 Task: Find connections with filter location Ciudad Nueva with filter topic #linkedinprofileswith filter profile language English with filter current company BlackBuck (Zinka Logistics Solutions Pvt. Ltd.) with filter school St. Xavier's College, Ranchi with filter industry IT System Design Services with filter service category Wedding Planning with filter keywords title Account Collector
Action: Mouse moved to (520, 70)
Screenshot: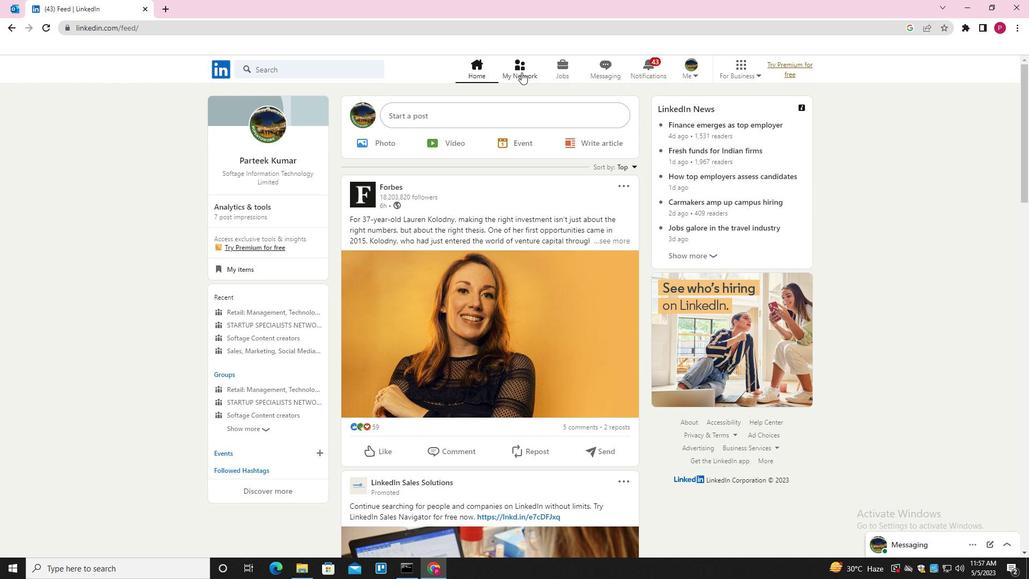 
Action: Mouse pressed left at (520, 70)
Screenshot: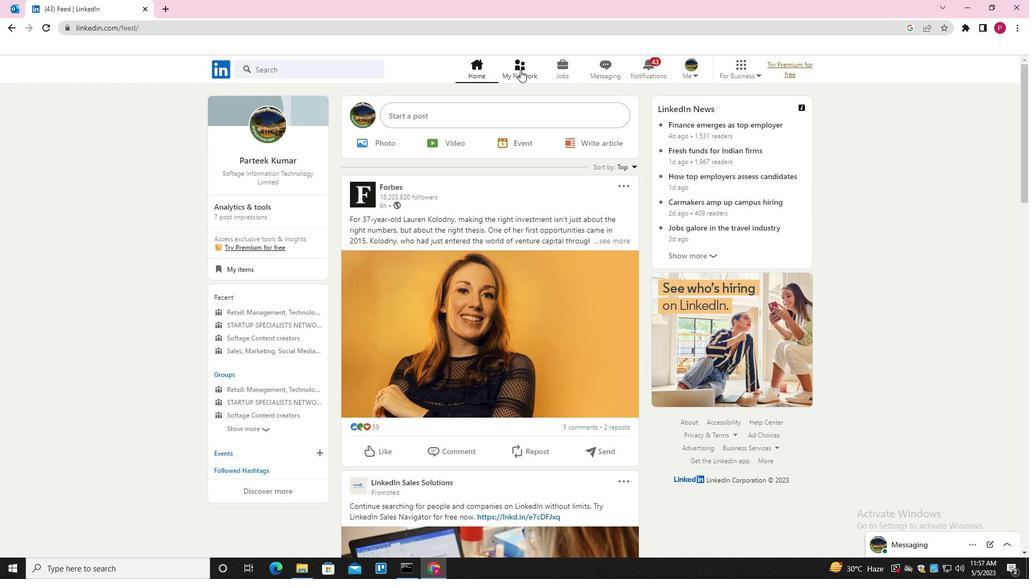 
Action: Mouse moved to (350, 129)
Screenshot: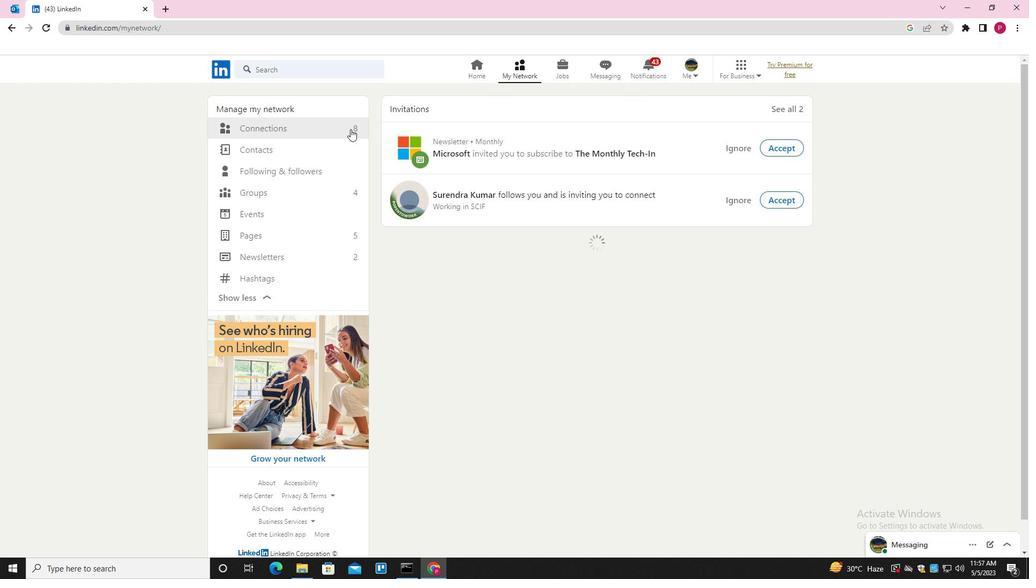 
Action: Mouse pressed left at (350, 129)
Screenshot: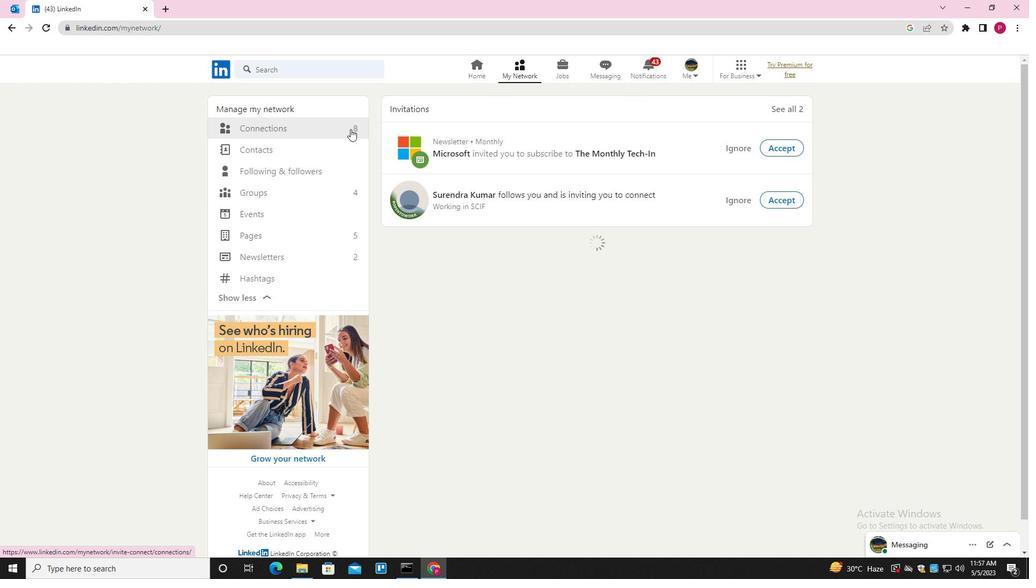 
Action: Mouse moved to (589, 132)
Screenshot: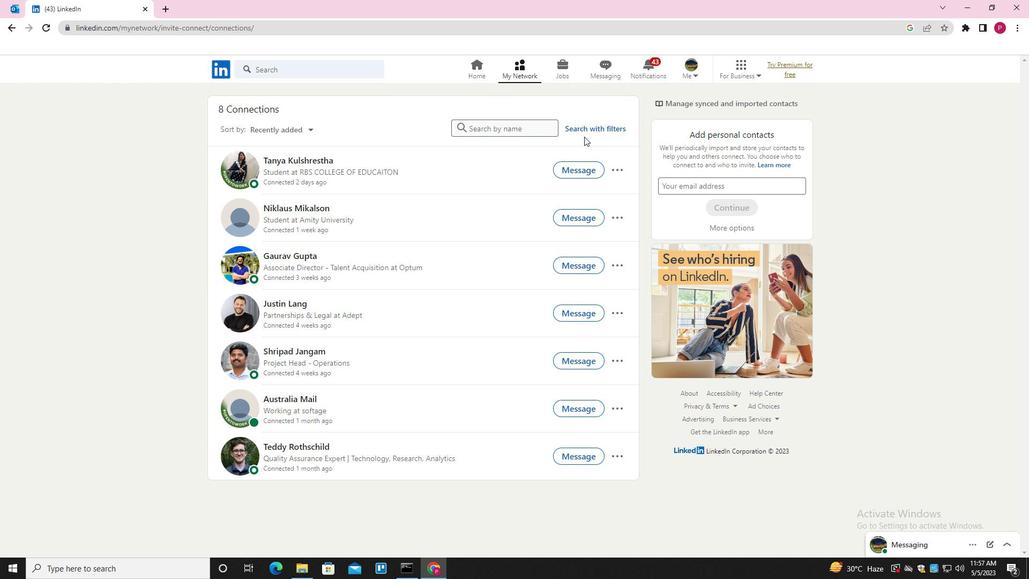 
Action: Mouse pressed left at (589, 132)
Screenshot: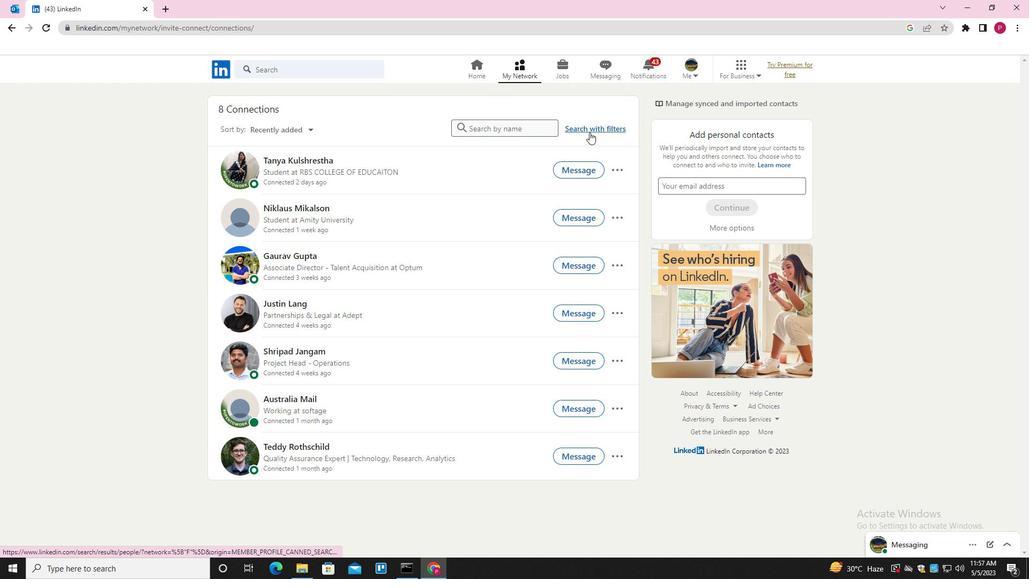 
Action: Mouse moved to (548, 98)
Screenshot: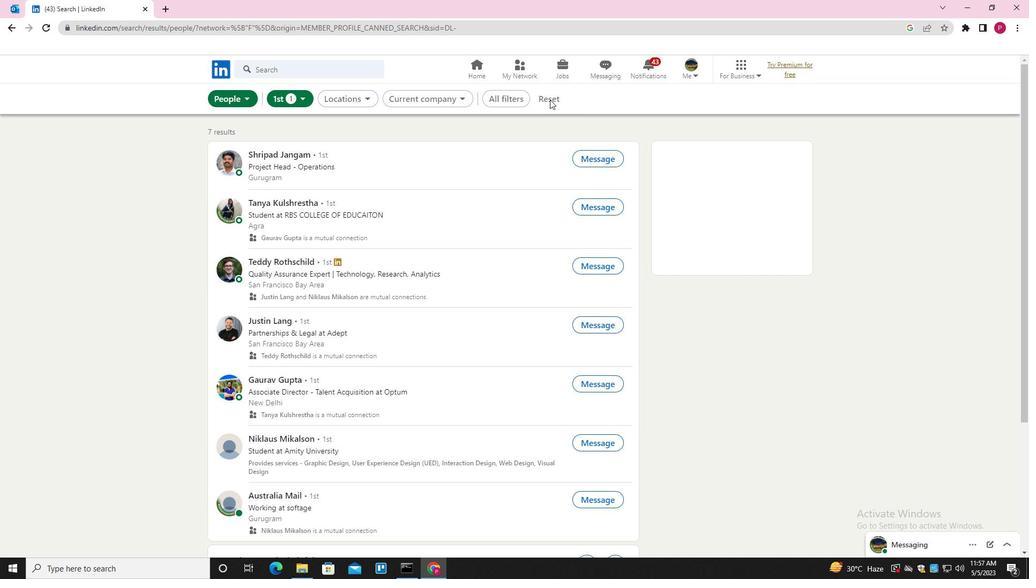 
Action: Mouse pressed left at (548, 98)
Screenshot: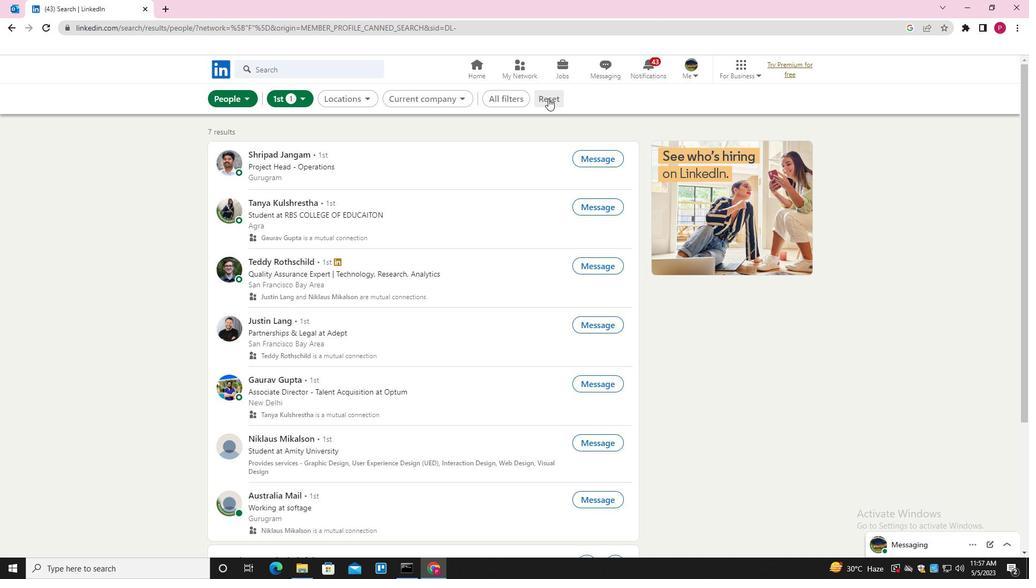 
Action: Mouse moved to (543, 99)
Screenshot: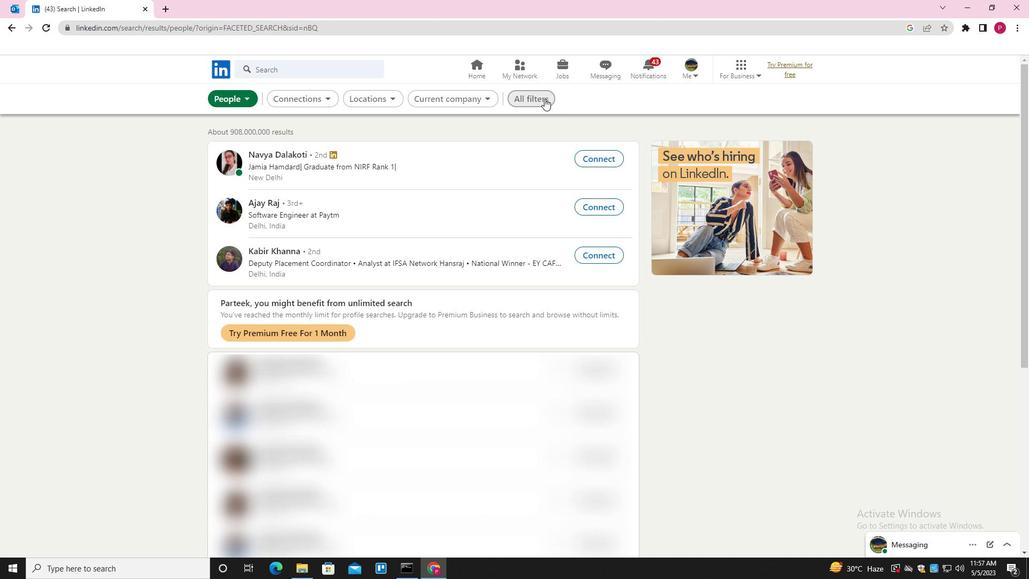 
Action: Mouse pressed left at (543, 99)
Screenshot: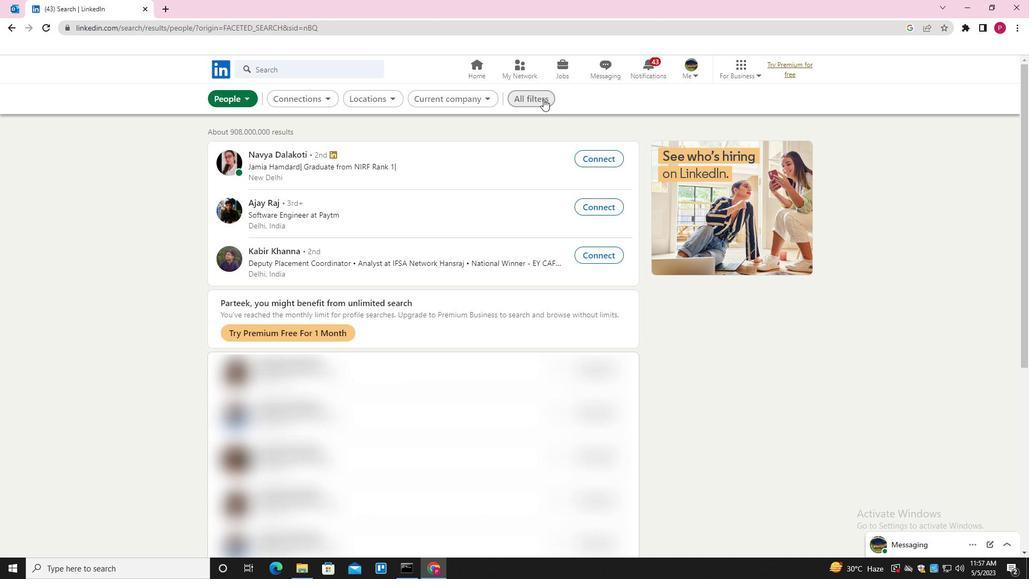 
Action: Mouse moved to (825, 237)
Screenshot: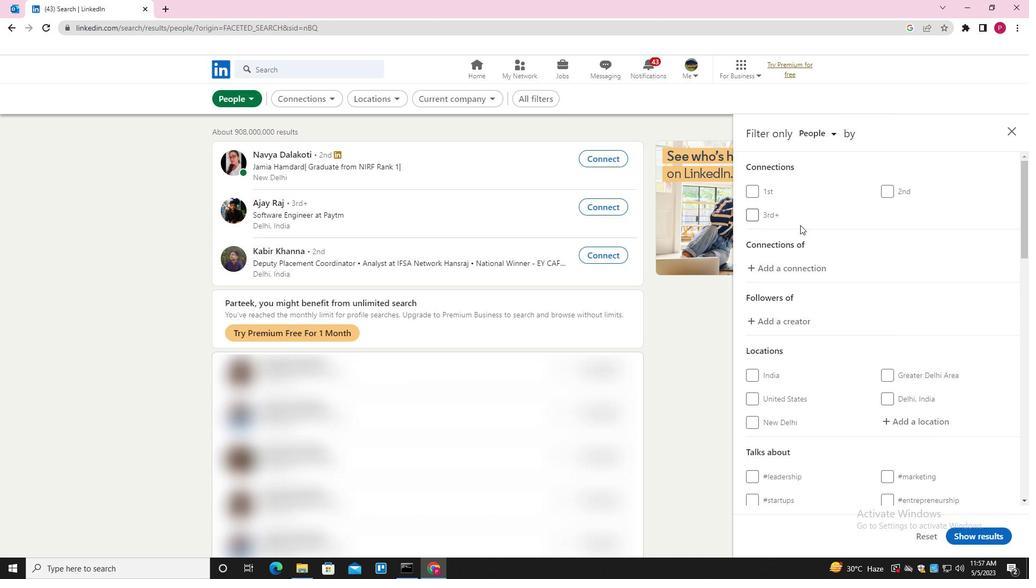 
Action: Mouse scrolled (825, 236) with delta (0, 0)
Screenshot: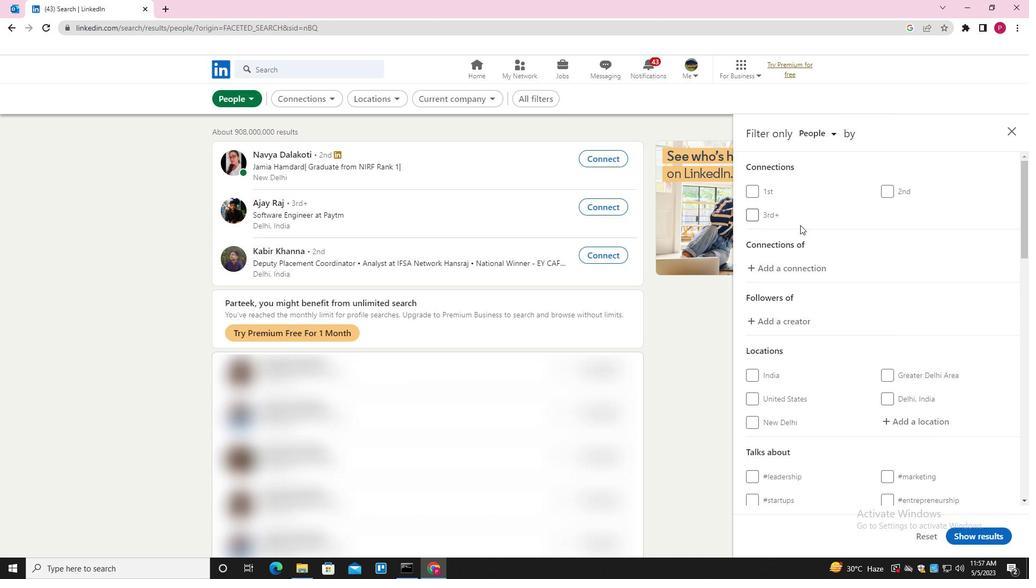 
Action: Mouse moved to (842, 246)
Screenshot: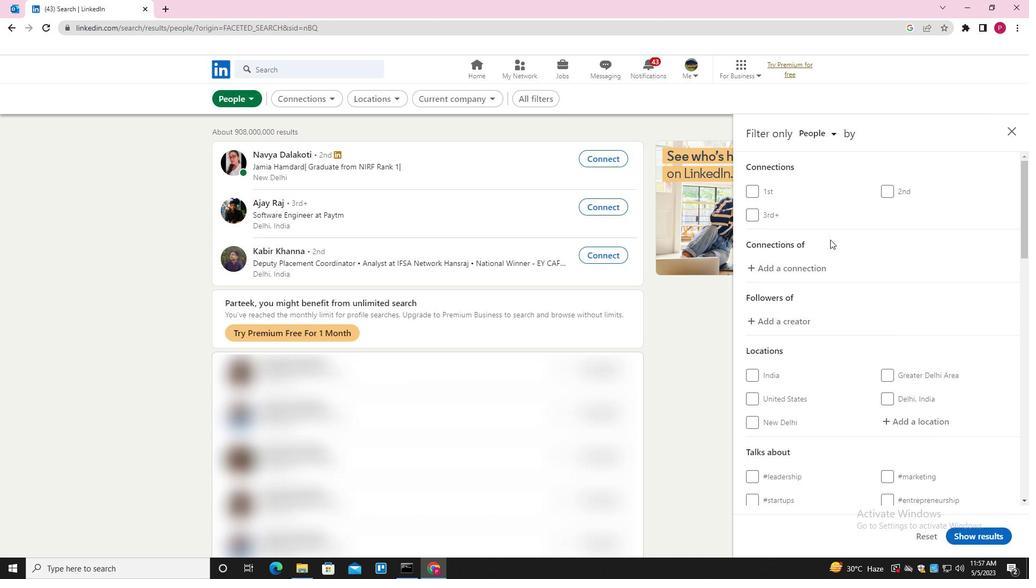 
Action: Mouse scrolled (842, 246) with delta (0, 0)
Screenshot: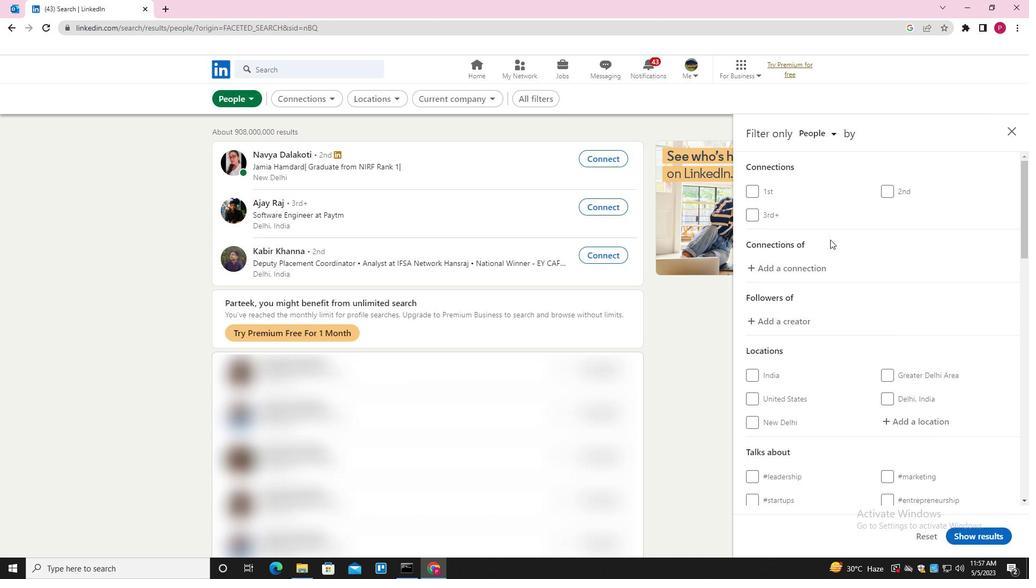 
Action: Mouse moved to (915, 309)
Screenshot: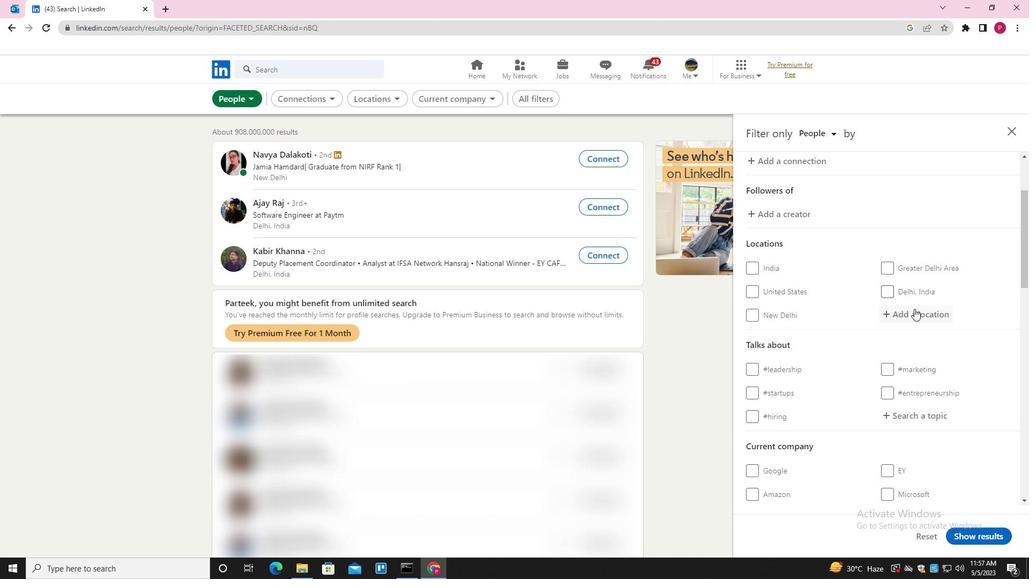 
Action: Mouse pressed left at (915, 309)
Screenshot: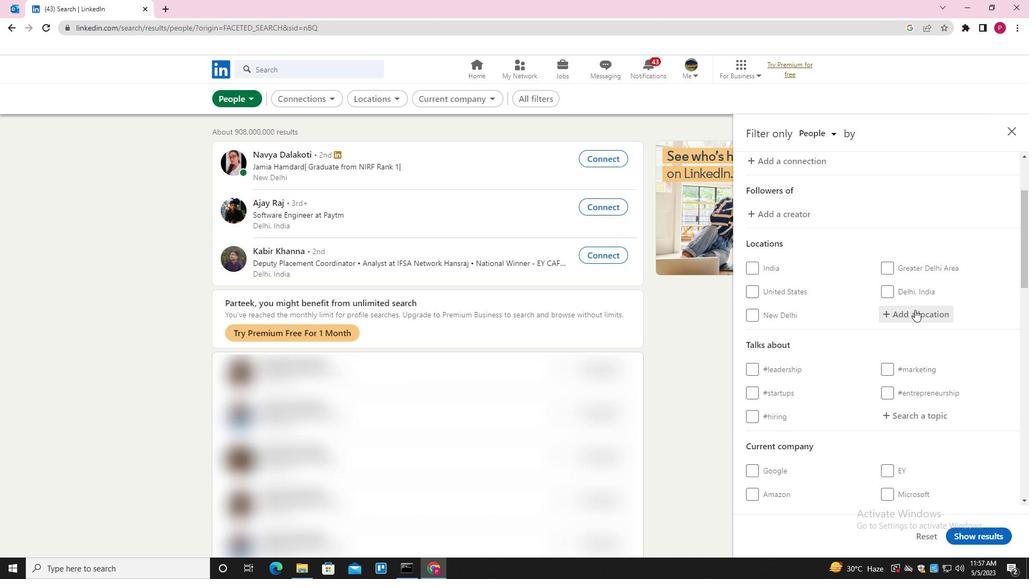 
Action: Key pressed <Key.shift><Key.shift><Key.shift><Key.shift><Key.shift><Key.shift><Key.shift><Key.shift><Key.shift><Key.shift><Key.shift><Key.shift><Key.shift>CIUDAD<Key.down><Key.down><Key.down><Key.down><Key.down><Key.down><Key.down><Key.down><Key.space><Key.shift>NUEVA<Key.down><Key.enter>
Screenshot: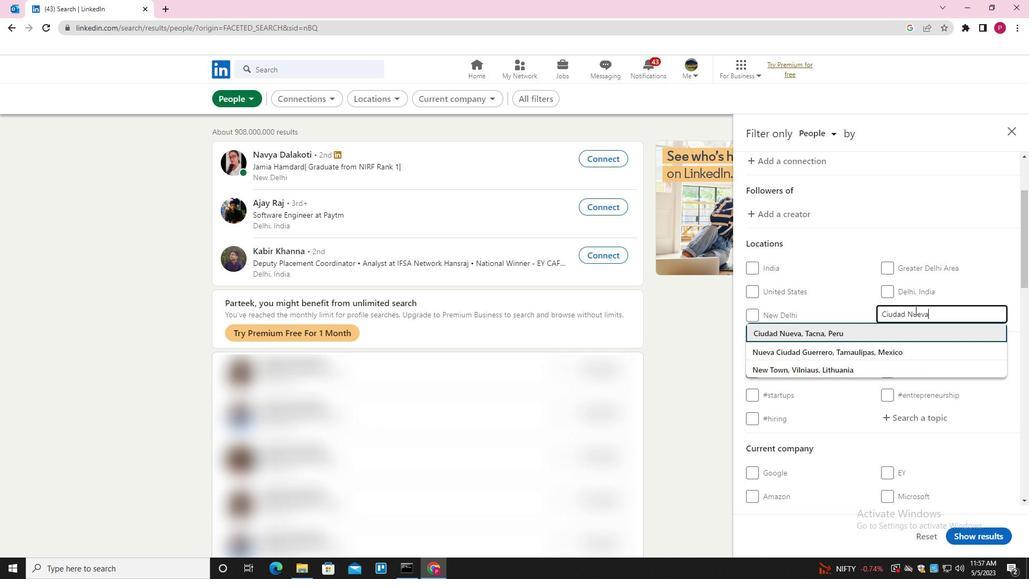 
Action: Mouse moved to (809, 295)
Screenshot: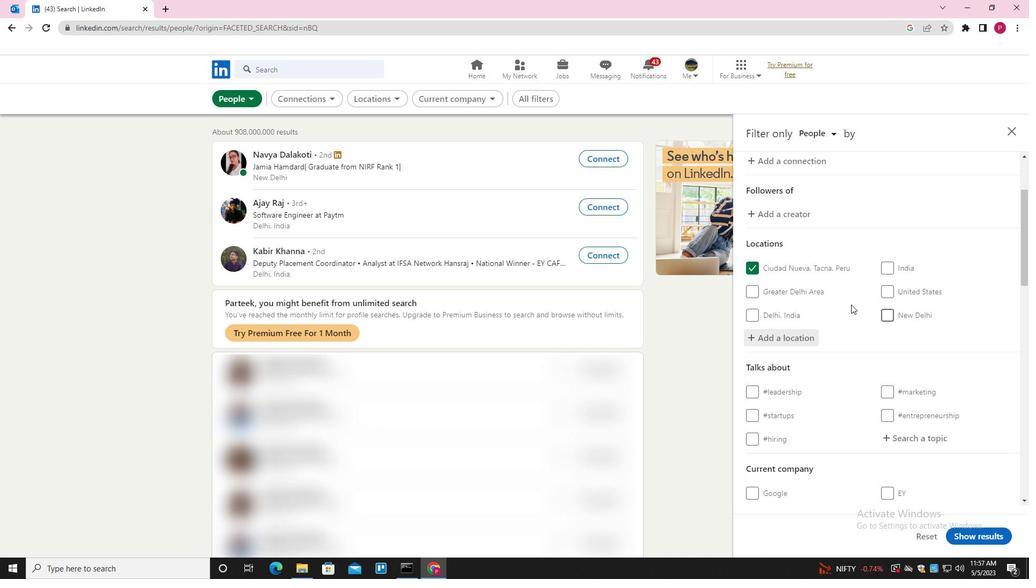 
Action: Mouse scrolled (809, 295) with delta (0, 0)
Screenshot: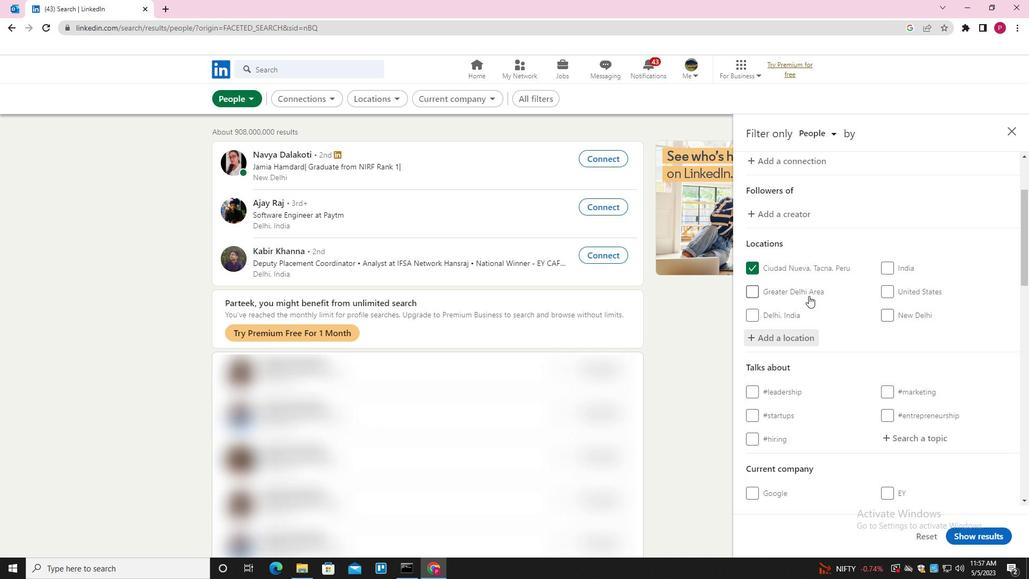 
Action: Mouse scrolled (809, 295) with delta (0, 0)
Screenshot: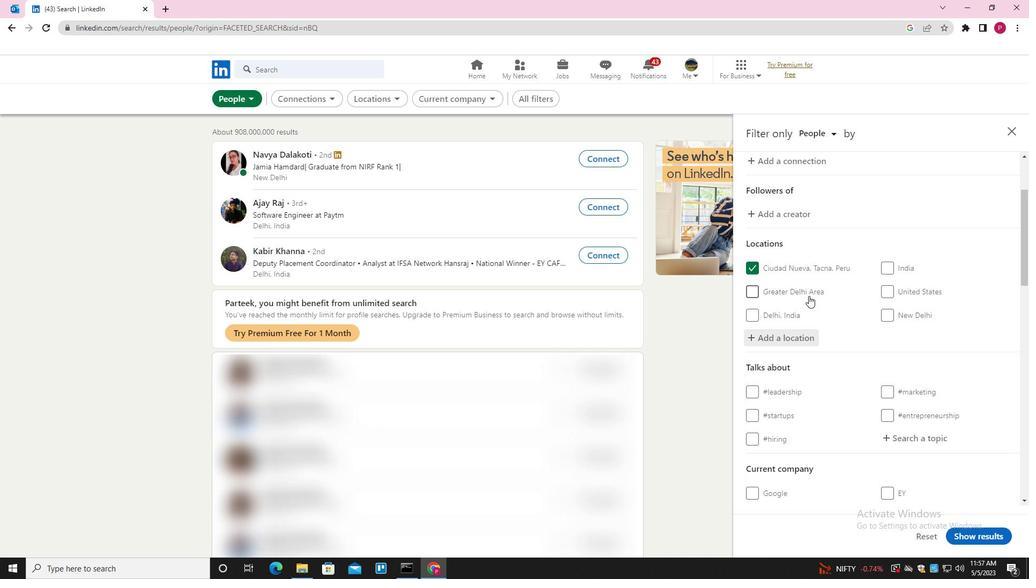 
Action: Mouse scrolled (809, 295) with delta (0, 0)
Screenshot: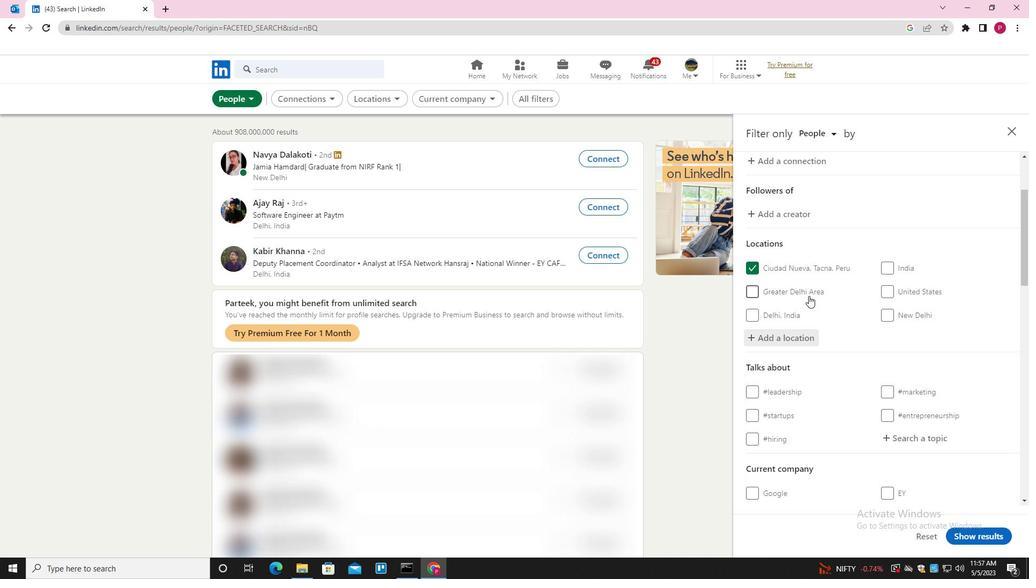
Action: Mouse moved to (809, 294)
Screenshot: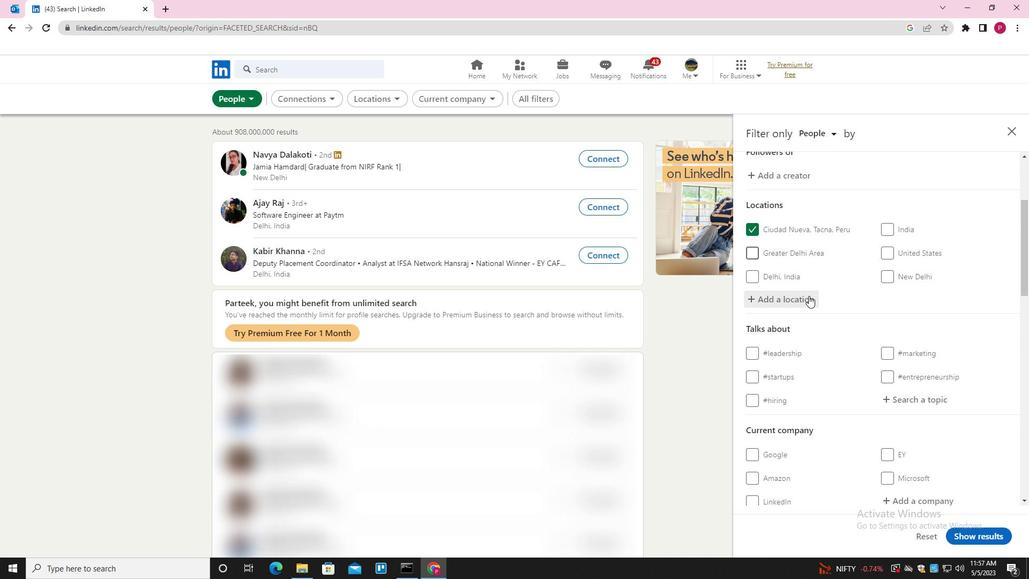 
Action: Mouse scrolled (809, 293) with delta (0, 0)
Screenshot: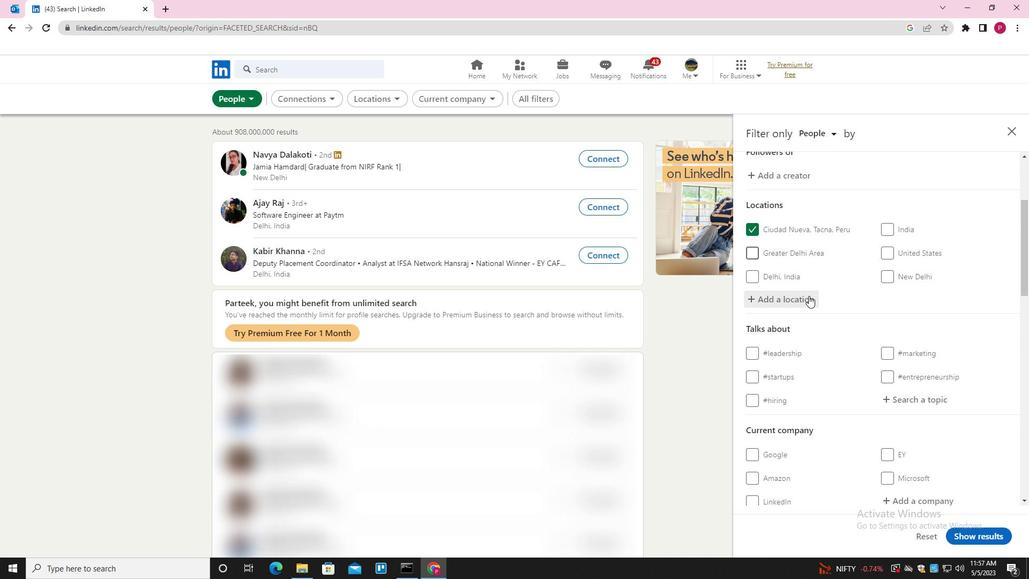
Action: Mouse moved to (915, 221)
Screenshot: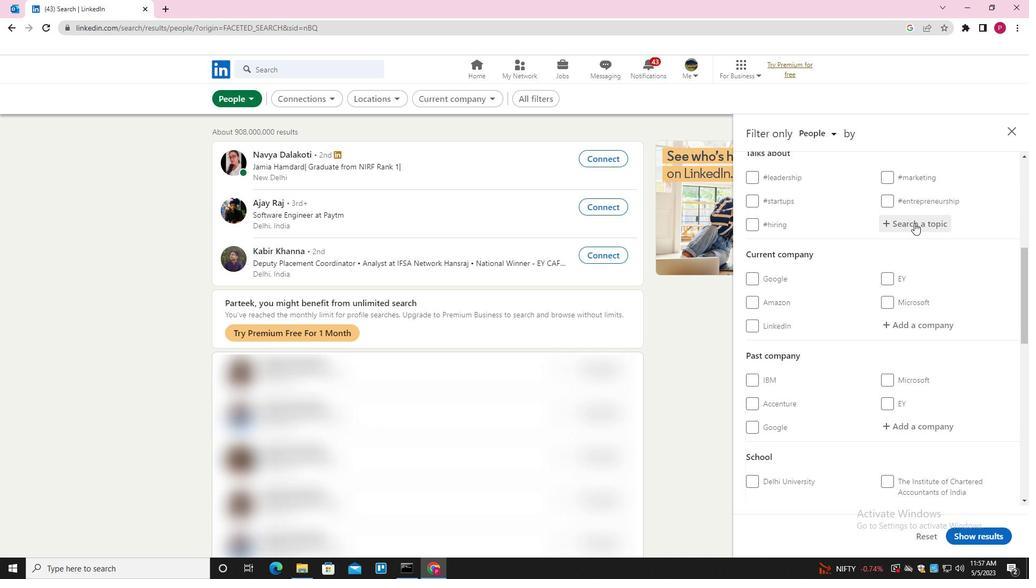 
Action: Mouse pressed left at (915, 221)
Screenshot: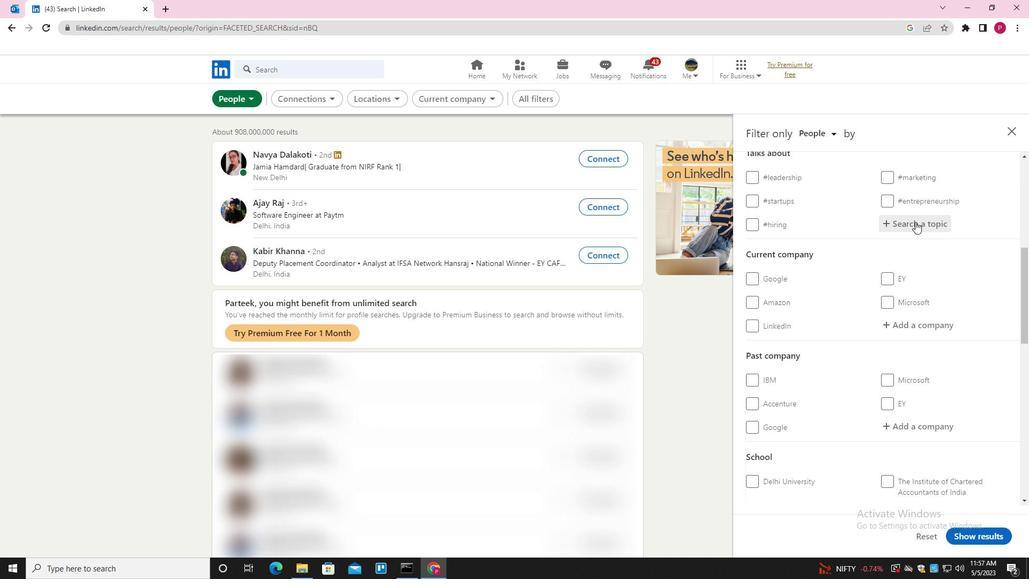
Action: Key pressed LINKEDINPROFILE<Key.down><Key.enter>
Screenshot: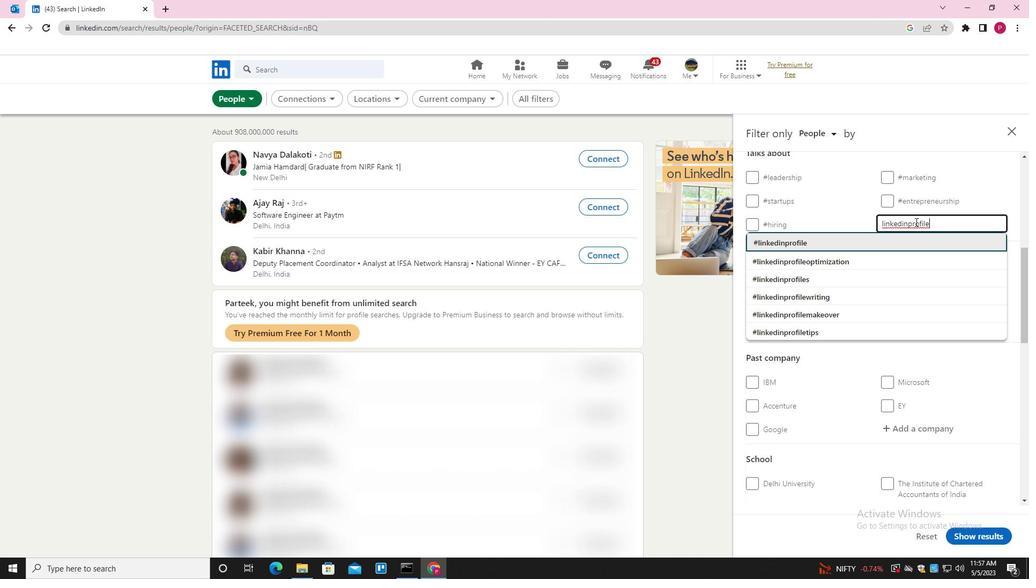 
Action: Mouse moved to (869, 261)
Screenshot: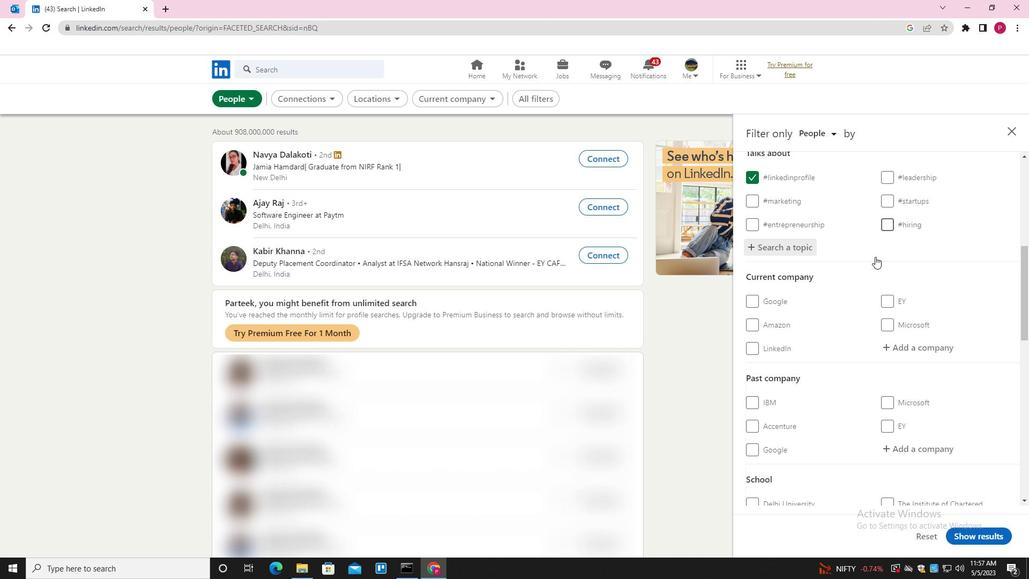
Action: Mouse scrolled (869, 260) with delta (0, 0)
Screenshot: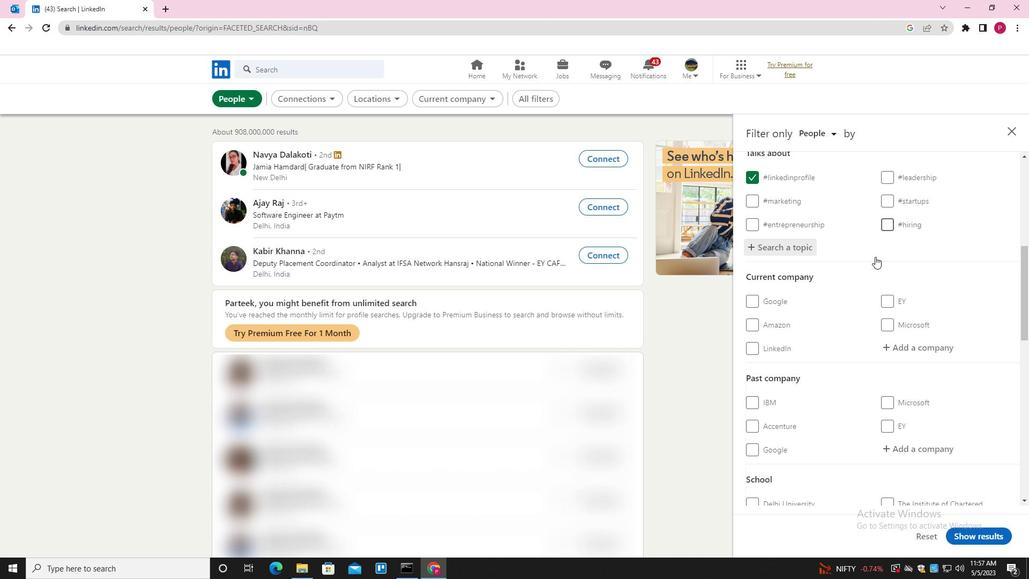 
Action: Mouse moved to (865, 263)
Screenshot: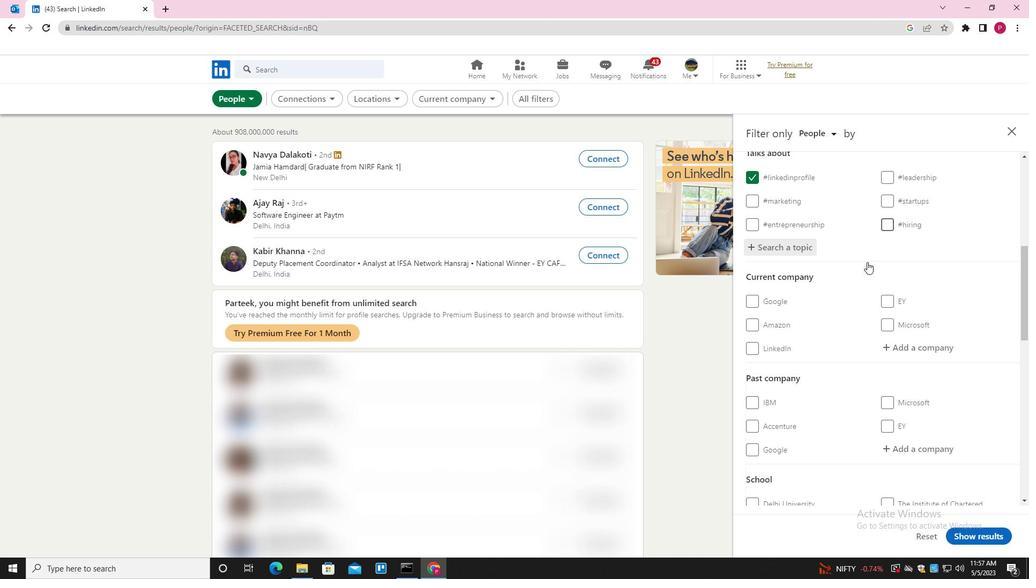 
Action: Mouse scrolled (865, 262) with delta (0, 0)
Screenshot: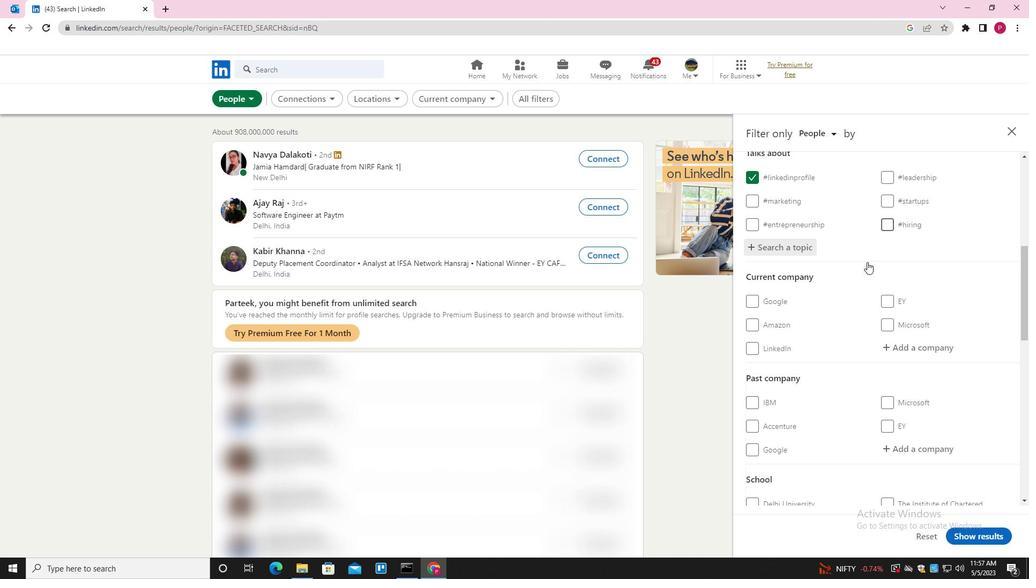 
Action: Mouse moved to (862, 264)
Screenshot: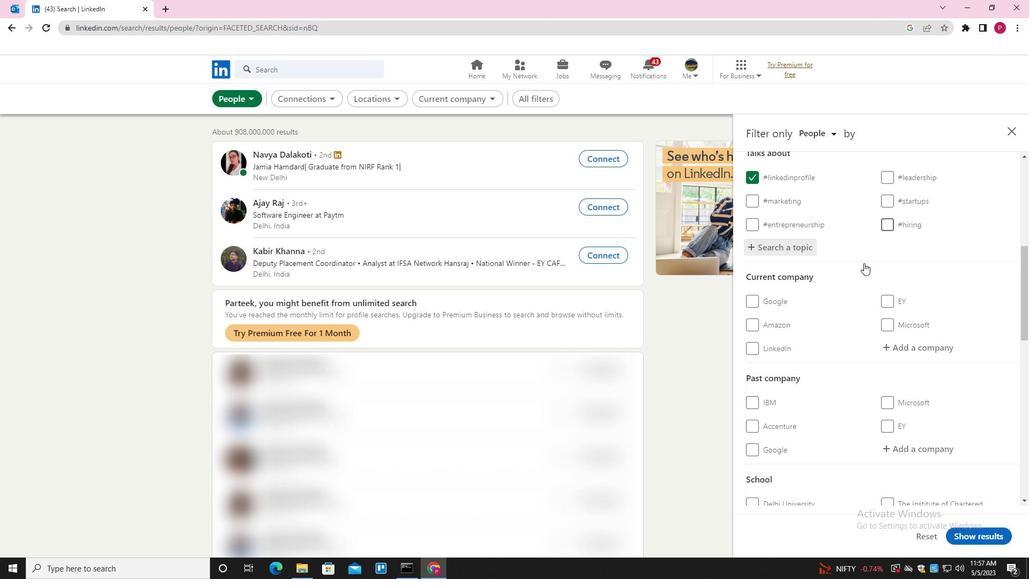
Action: Mouse scrolled (862, 263) with delta (0, 0)
Screenshot: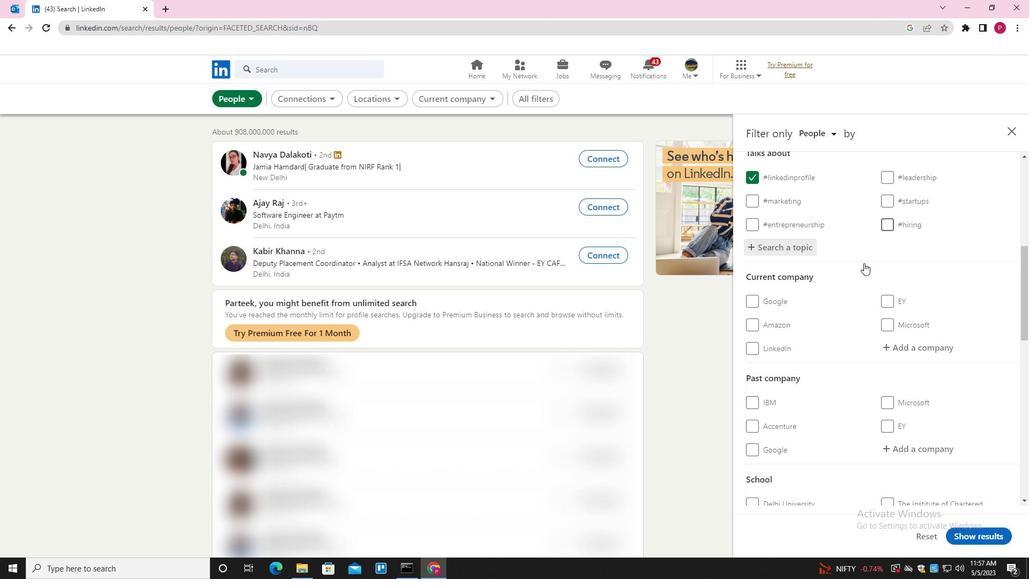 
Action: Mouse moved to (857, 276)
Screenshot: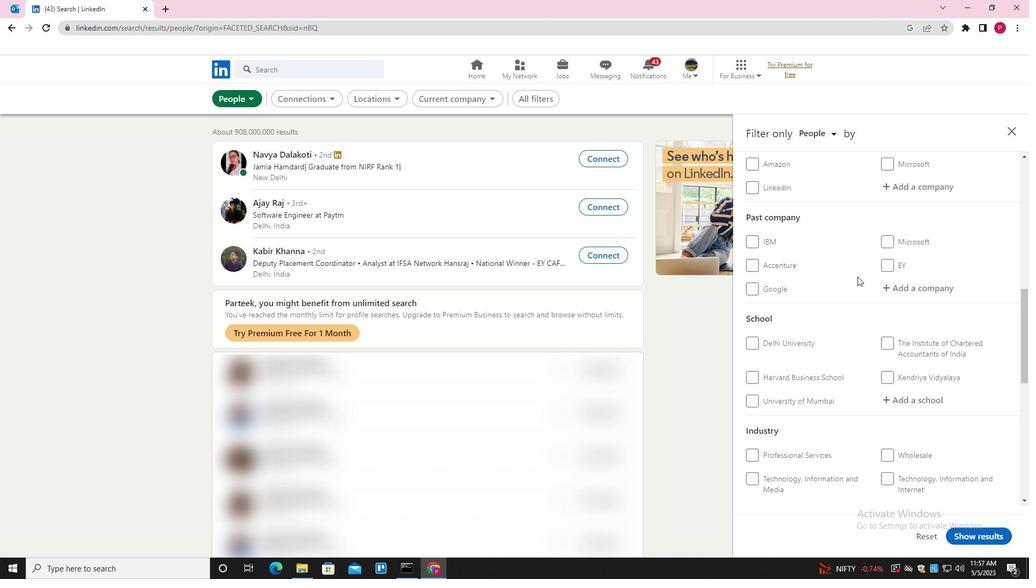 
Action: Mouse scrolled (857, 276) with delta (0, 0)
Screenshot: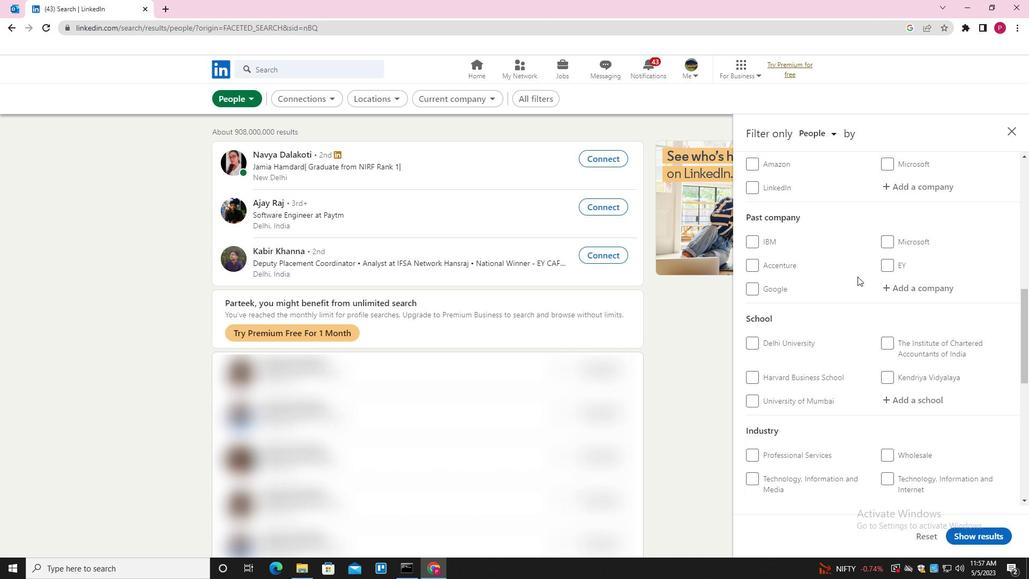 
Action: Mouse scrolled (857, 276) with delta (0, 0)
Screenshot: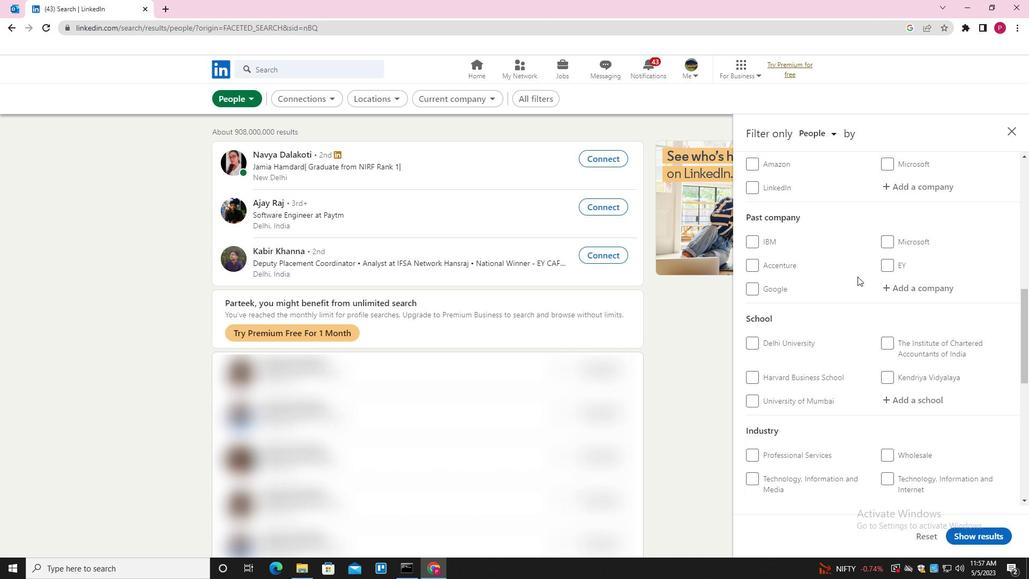 
Action: Mouse moved to (860, 284)
Screenshot: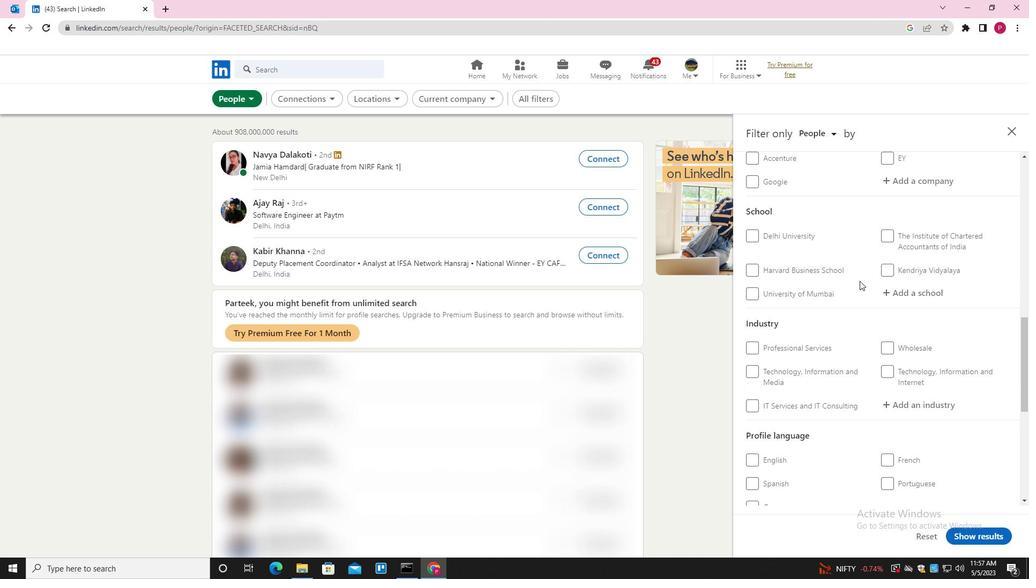 
Action: Mouse scrolled (860, 284) with delta (0, 0)
Screenshot: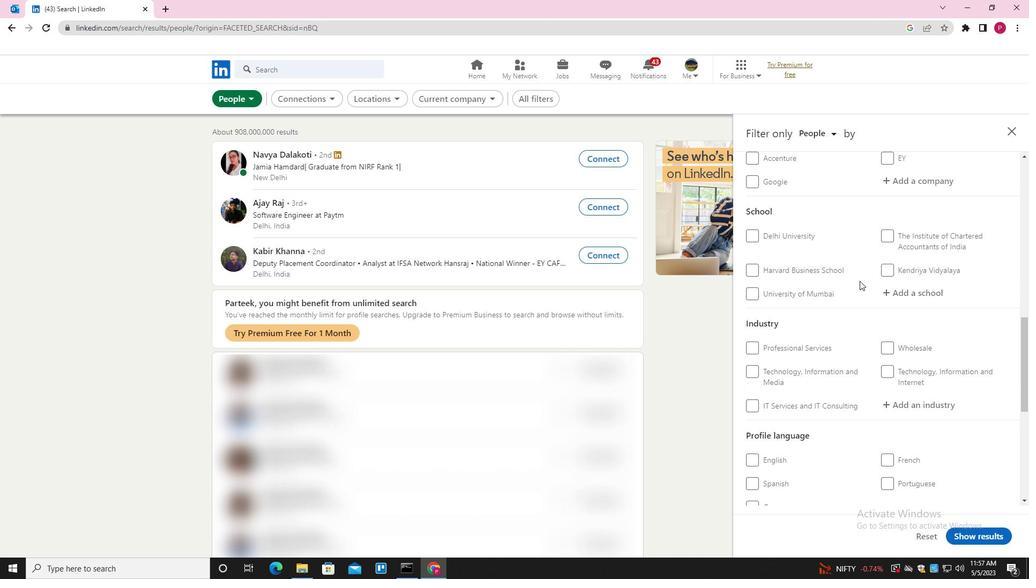
Action: Mouse moved to (860, 286)
Screenshot: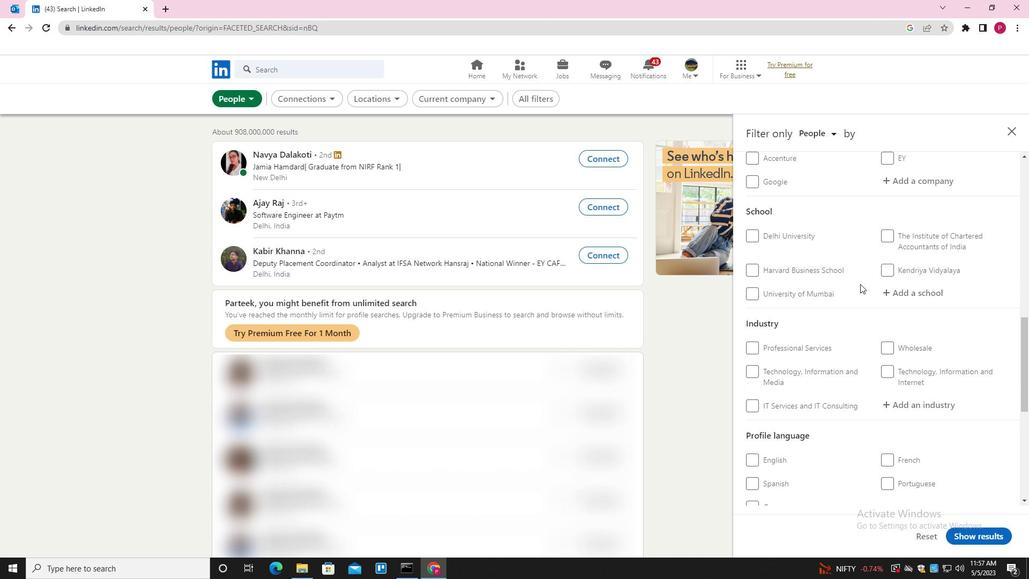 
Action: Mouse scrolled (860, 286) with delta (0, 0)
Screenshot: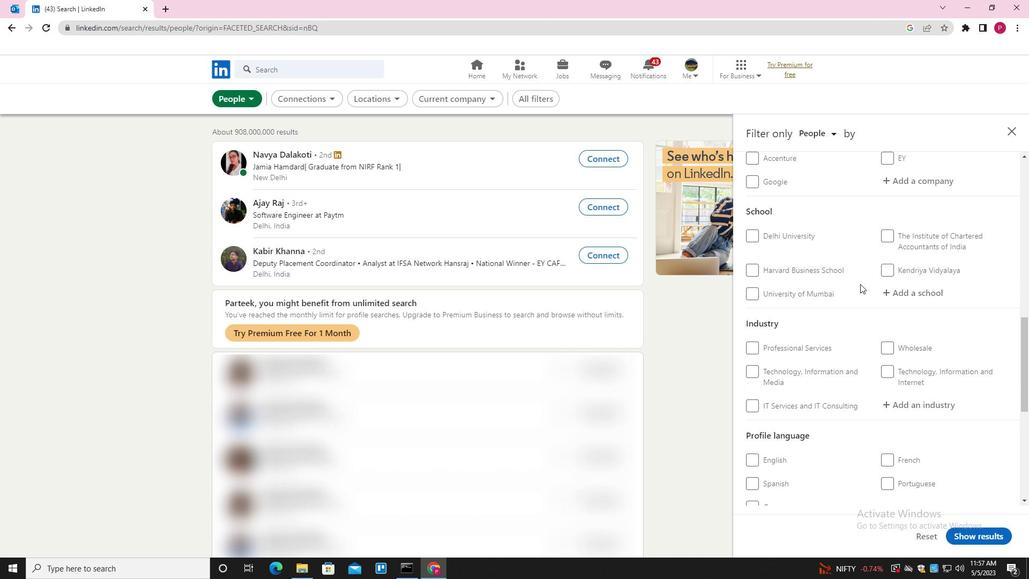 
Action: Mouse moved to (861, 292)
Screenshot: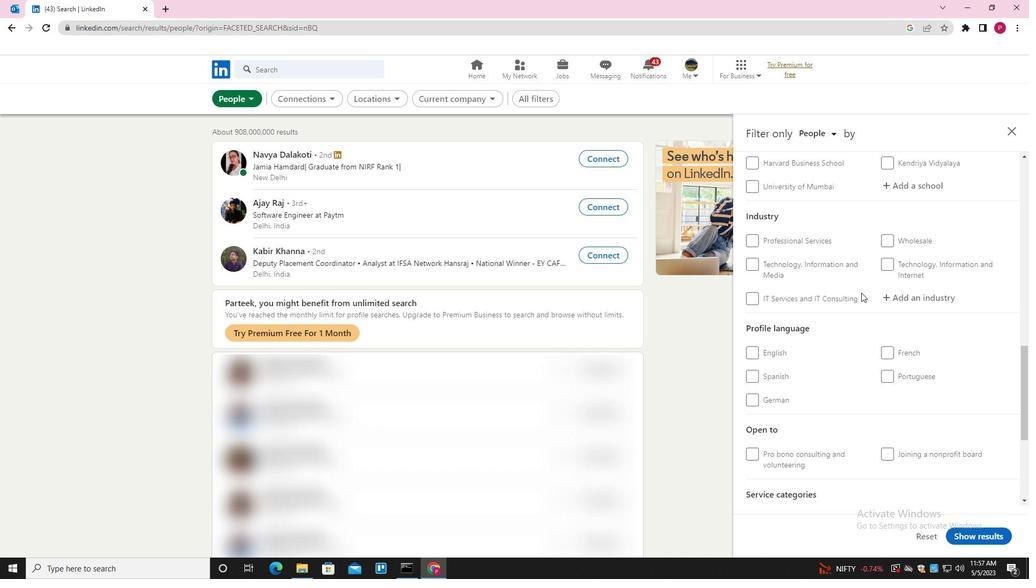 
Action: Mouse scrolled (861, 292) with delta (0, 0)
Screenshot: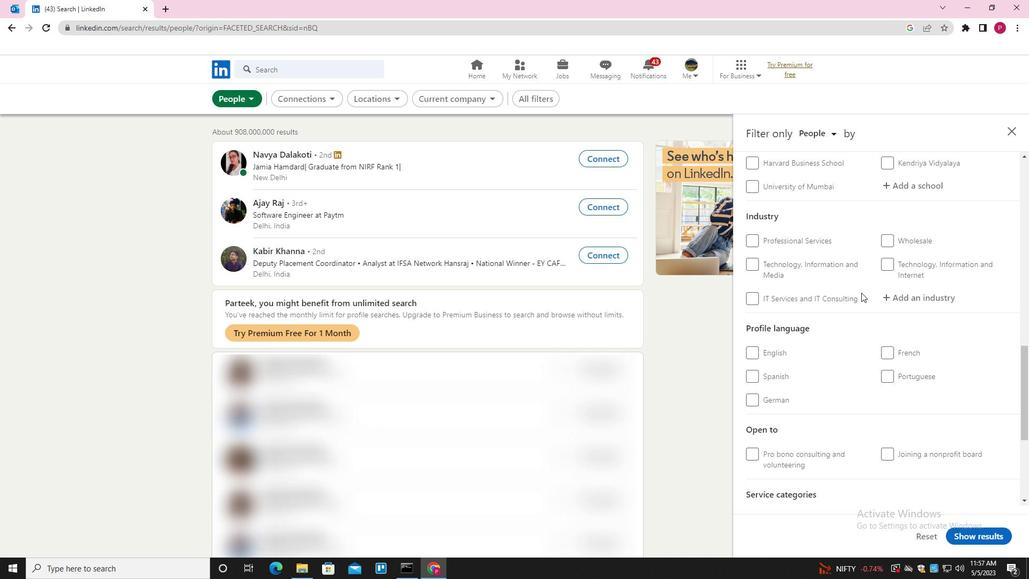 
Action: Mouse moved to (768, 289)
Screenshot: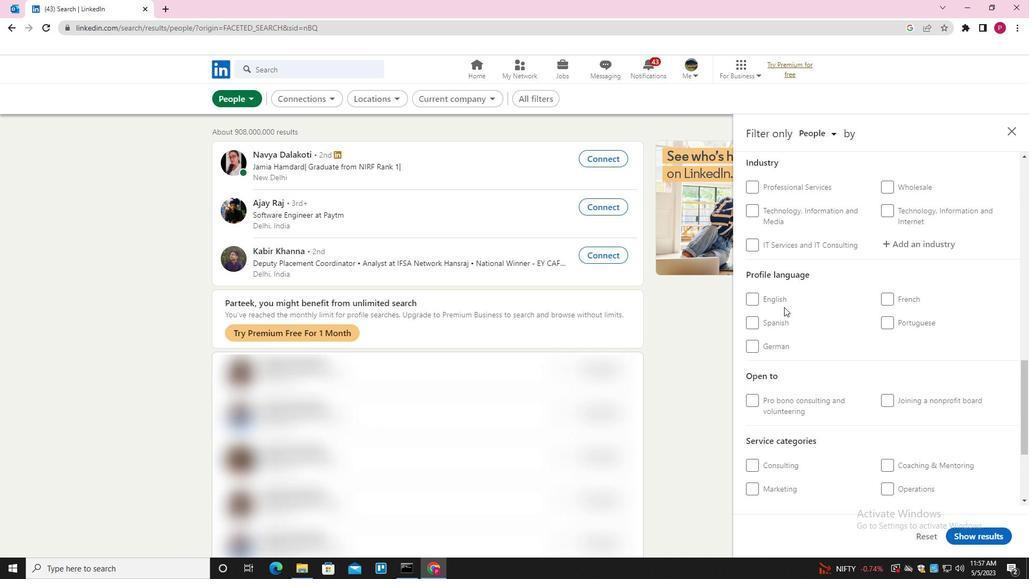 
Action: Mouse pressed left at (768, 289)
Screenshot: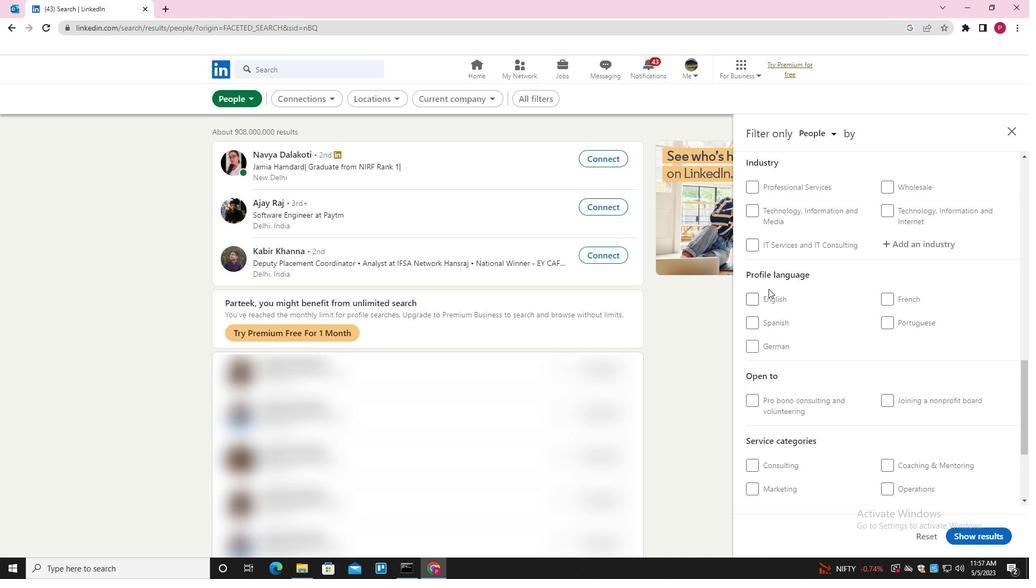 
Action: Mouse moved to (773, 295)
Screenshot: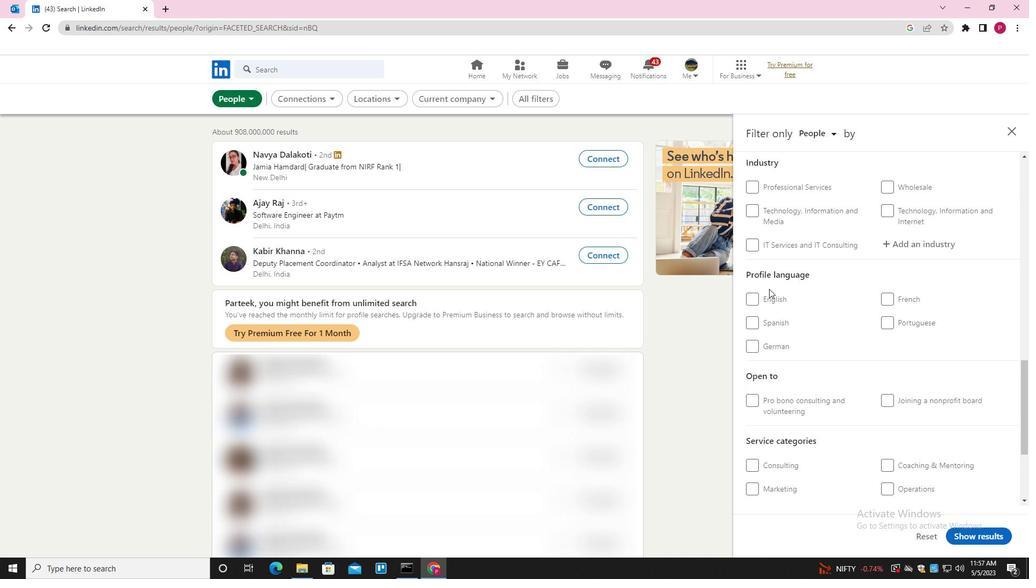 
Action: Mouse pressed left at (773, 295)
Screenshot: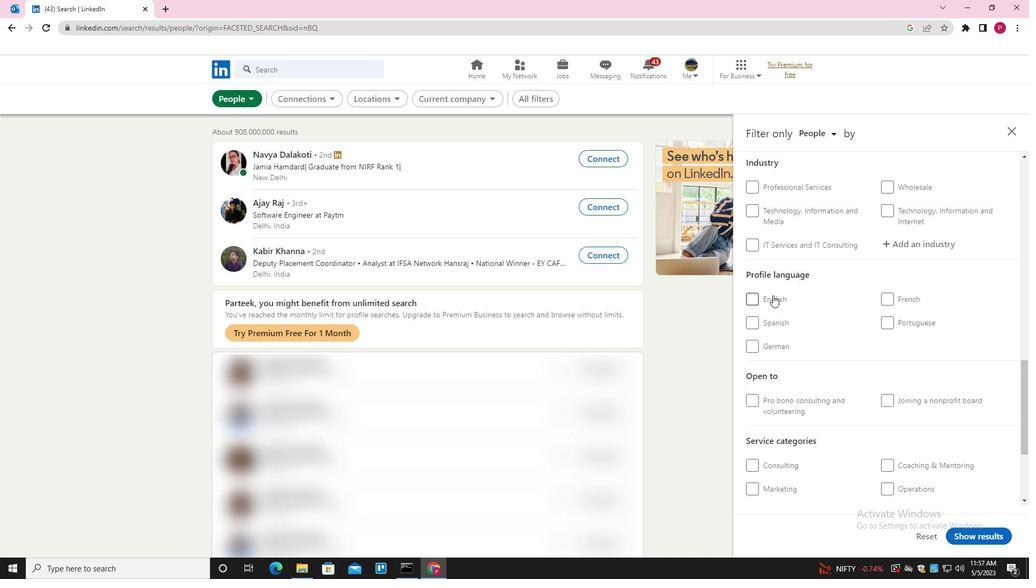 
Action: Mouse moved to (817, 305)
Screenshot: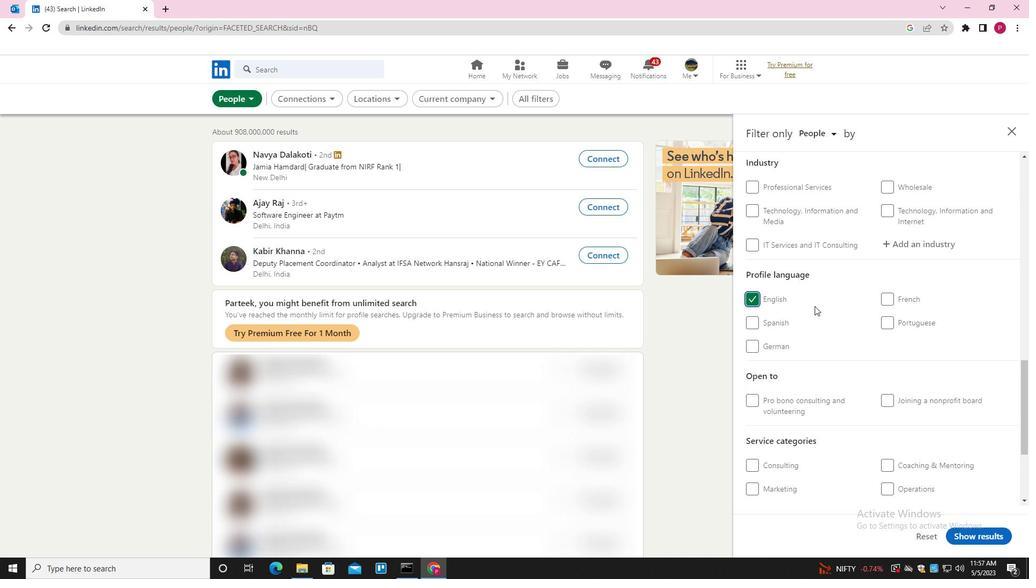
Action: Mouse scrolled (817, 306) with delta (0, 0)
Screenshot: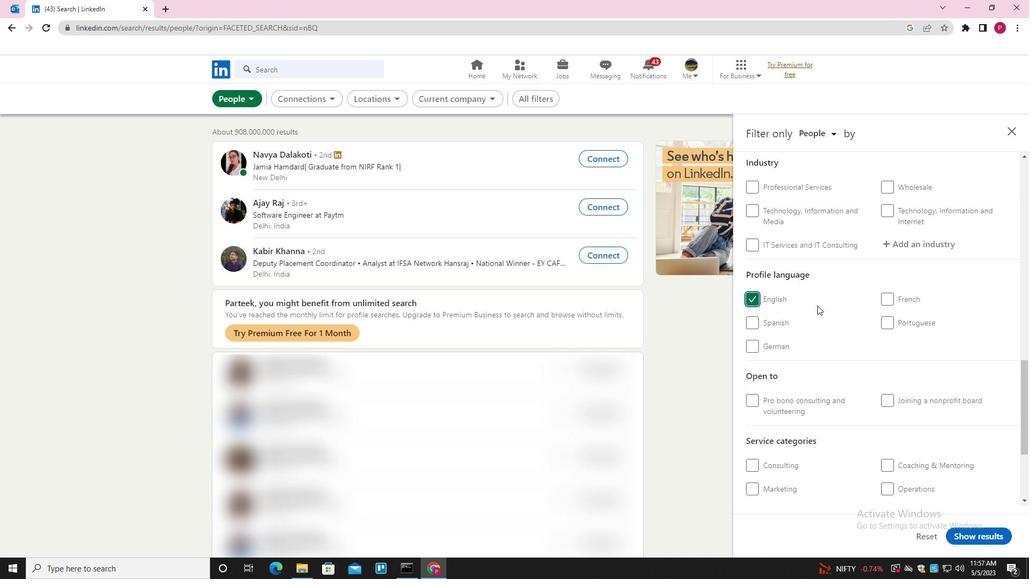 
Action: Mouse scrolled (817, 306) with delta (0, 0)
Screenshot: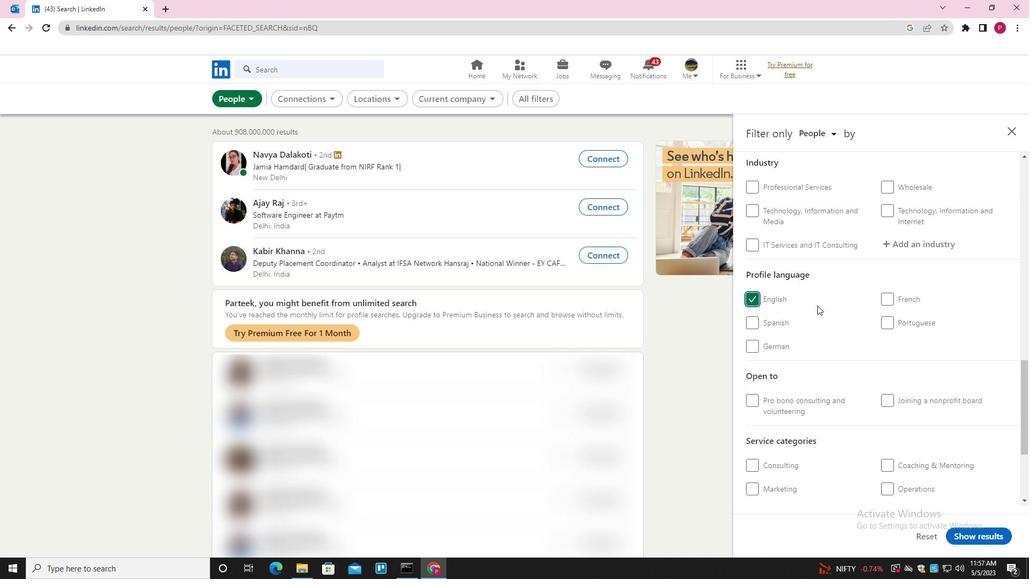 
Action: Mouse moved to (817, 305)
Screenshot: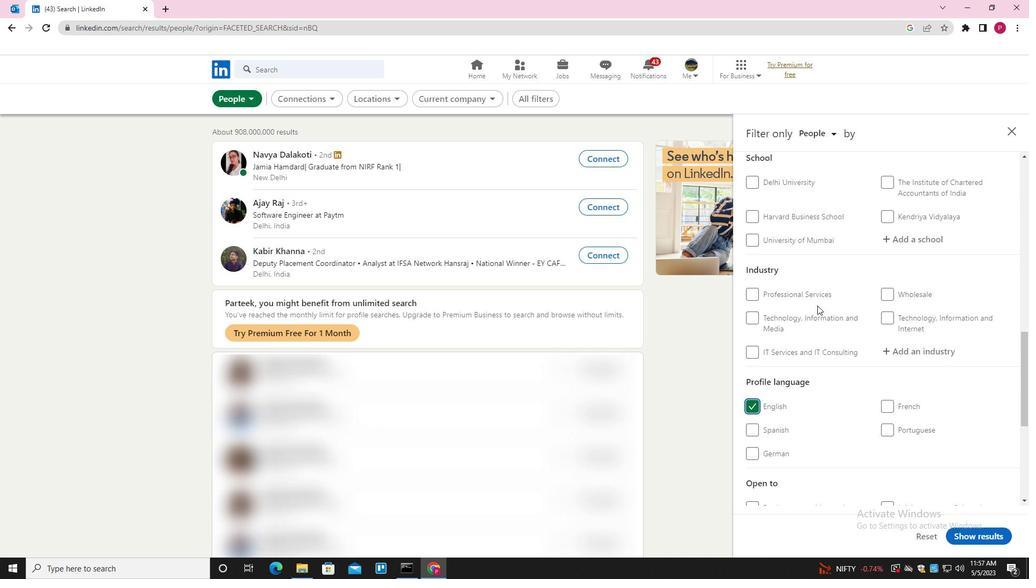 
Action: Mouse scrolled (817, 306) with delta (0, 0)
Screenshot: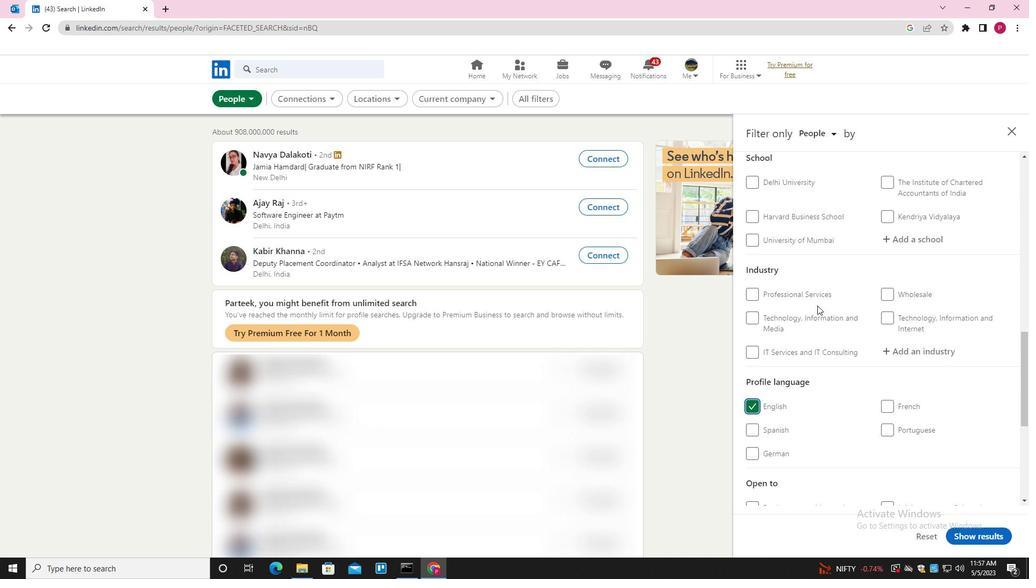 
Action: Mouse scrolled (817, 306) with delta (0, 0)
Screenshot: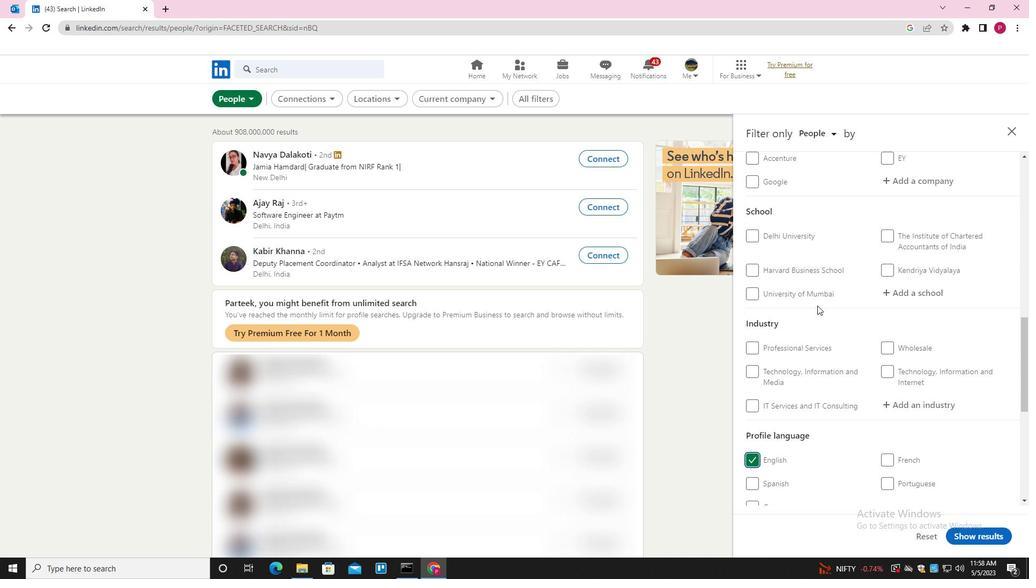 
Action: Mouse scrolled (817, 306) with delta (0, 0)
Screenshot: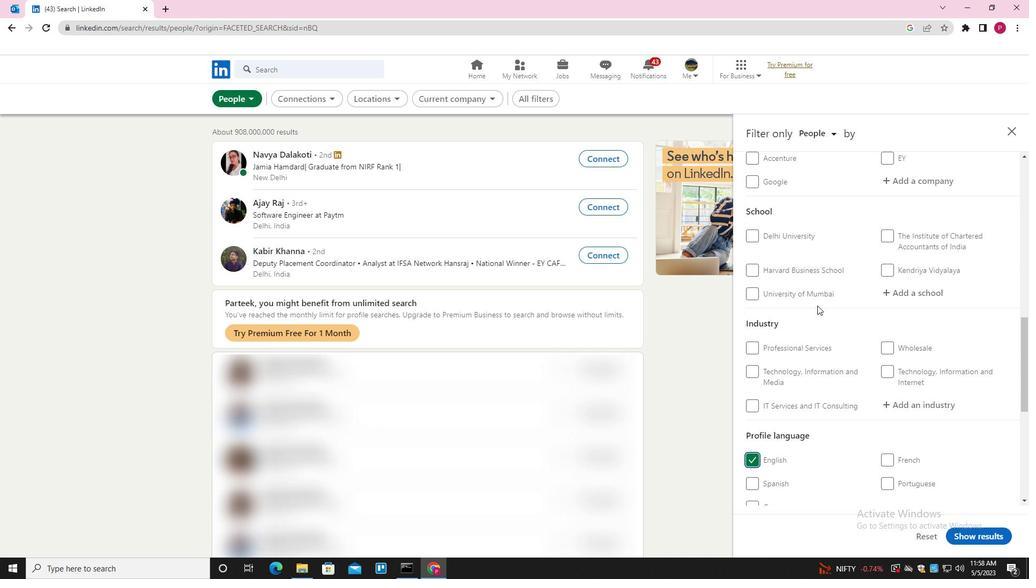 
Action: Mouse scrolled (817, 306) with delta (0, 0)
Screenshot: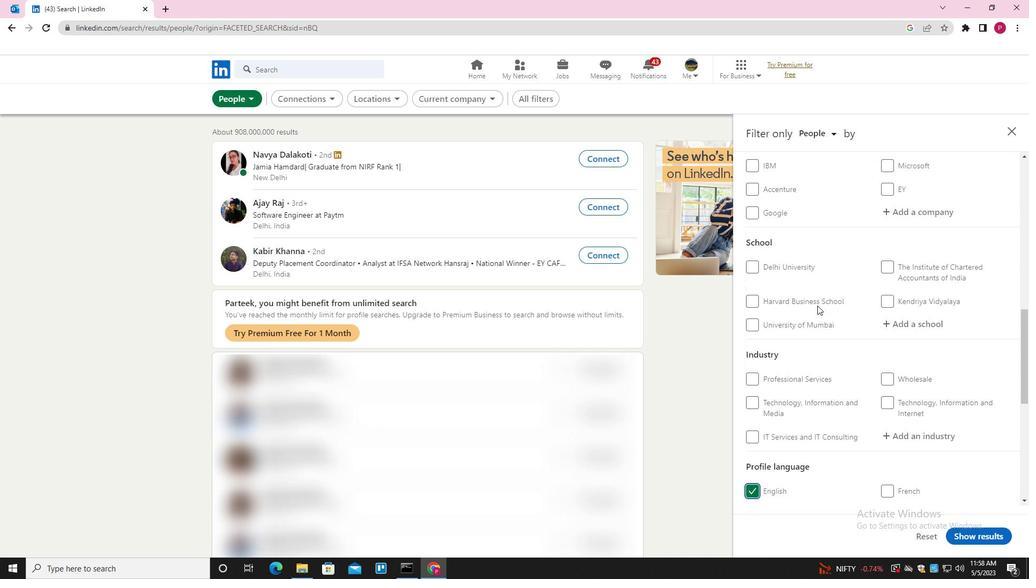 
Action: Mouse scrolled (817, 306) with delta (0, 0)
Screenshot: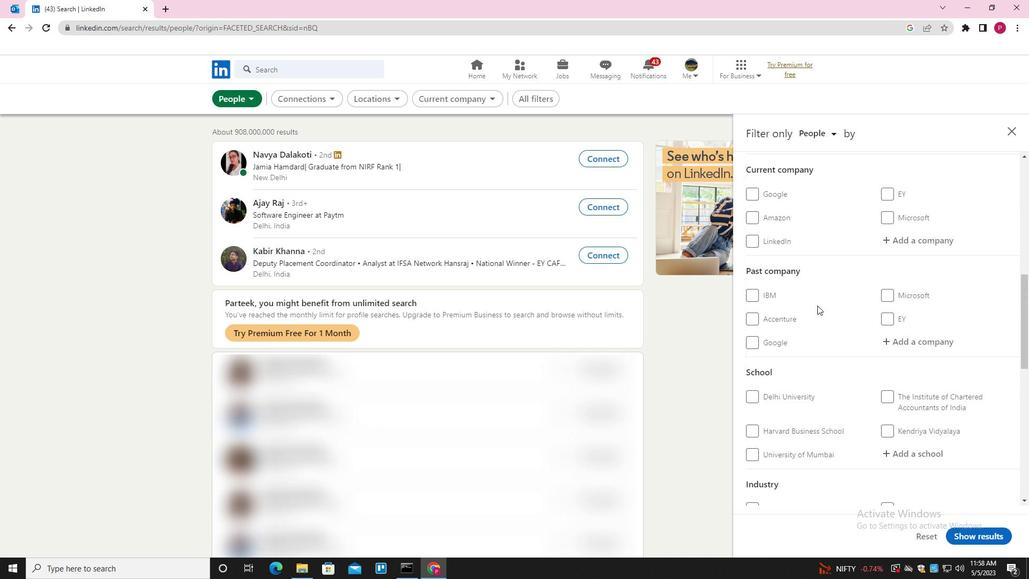 
Action: Mouse moved to (945, 296)
Screenshot: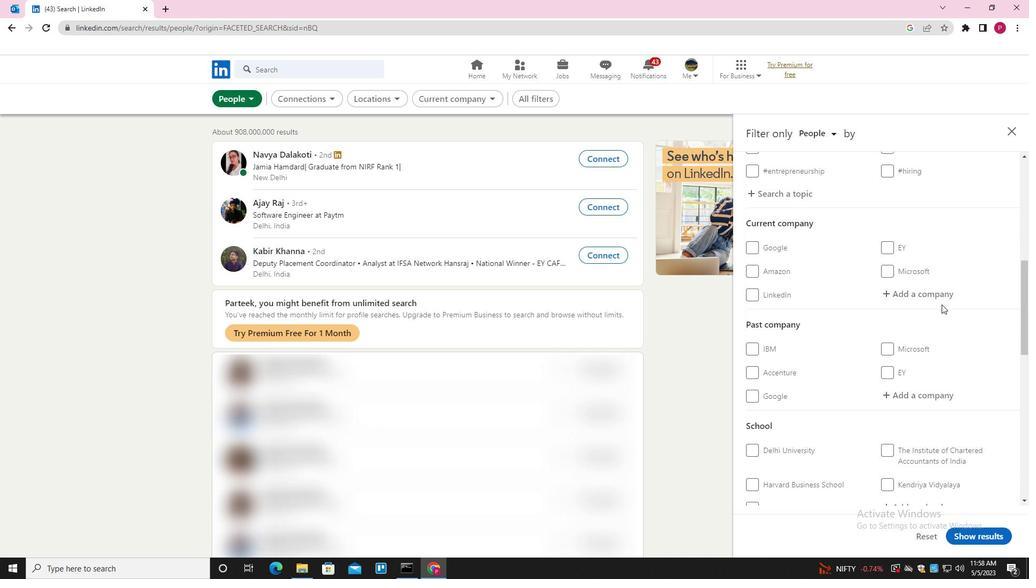 
Action: Mouse pressed left at (945, 296)
Screenshot: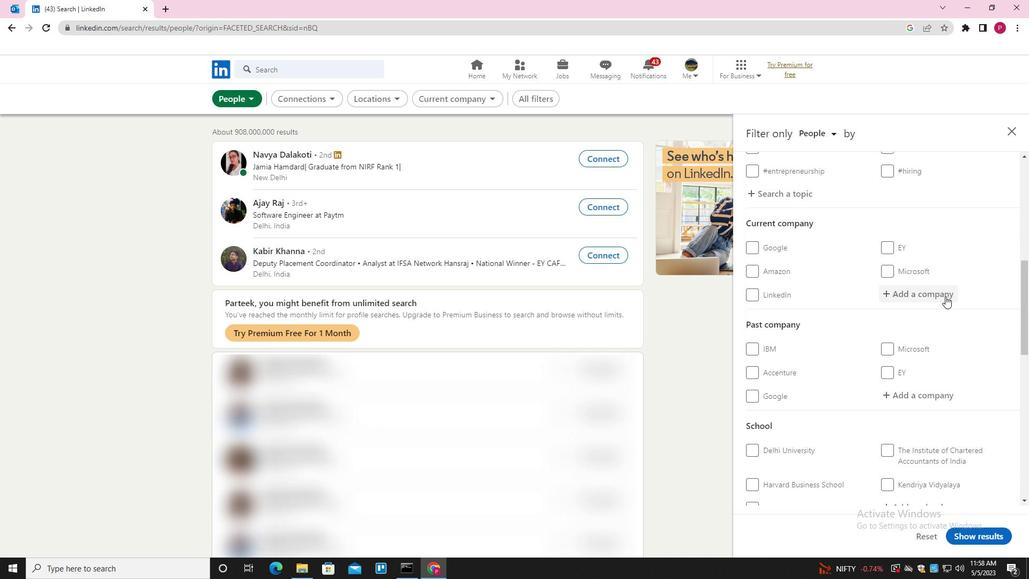 
Action: Key pressed <Key.shift>BLACK<Key.shift>BUZ<Key.backspace><Key.backspace>UCK<Key.space><Key.down><Key.enter>
Screenshot: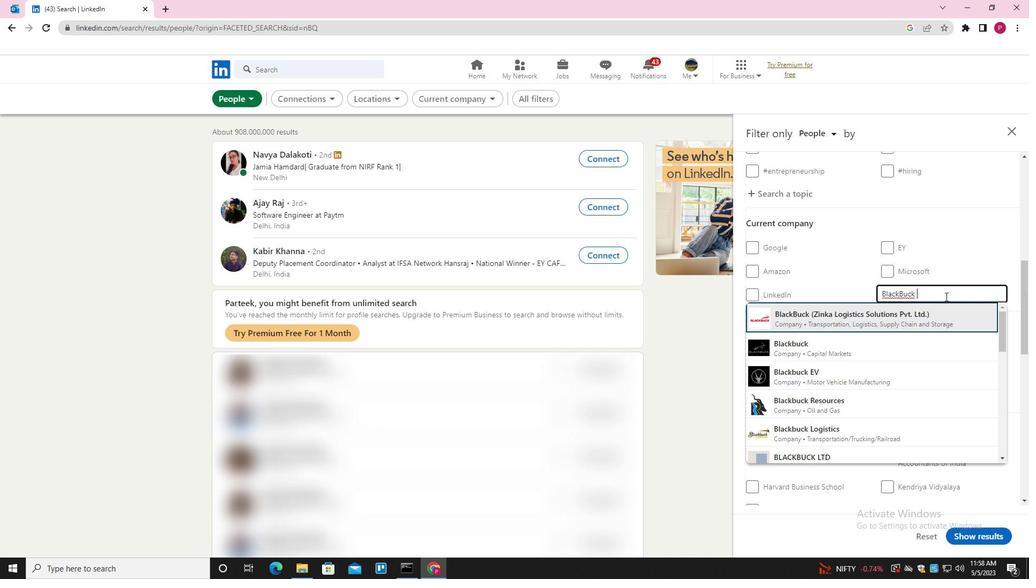 
Action: Mouse moved to (934, 305)
Screenshot: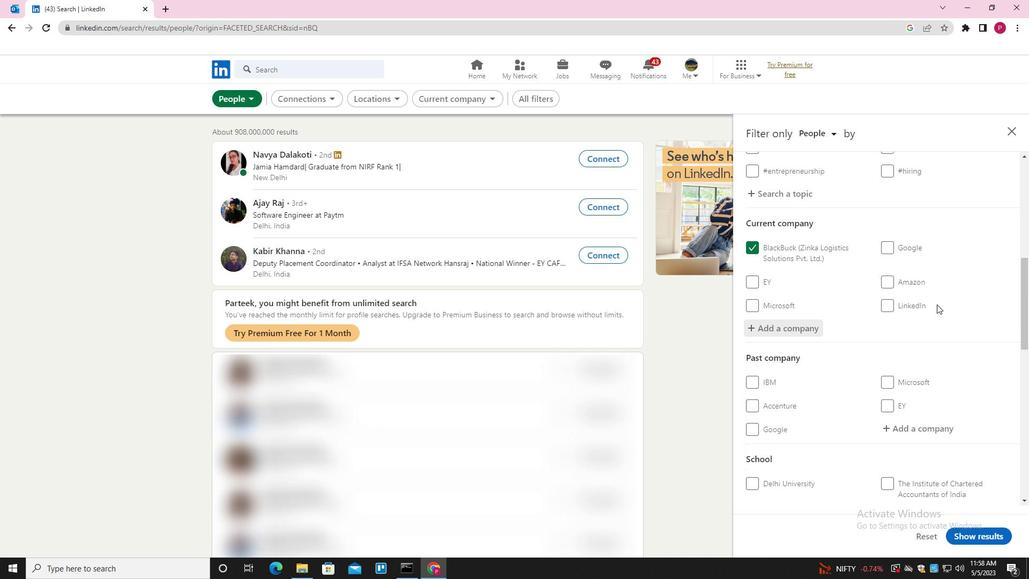 
Action: Mouse scrolled (934, 305) with delta (0, 0)
Screenshot: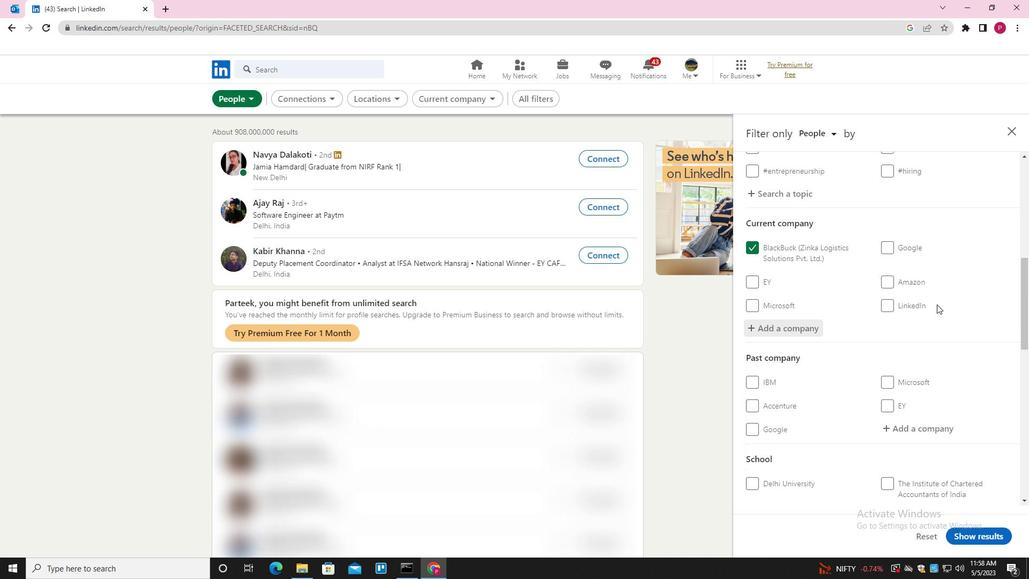 
Action: Mouse moved to (920, 308)
Screenshot: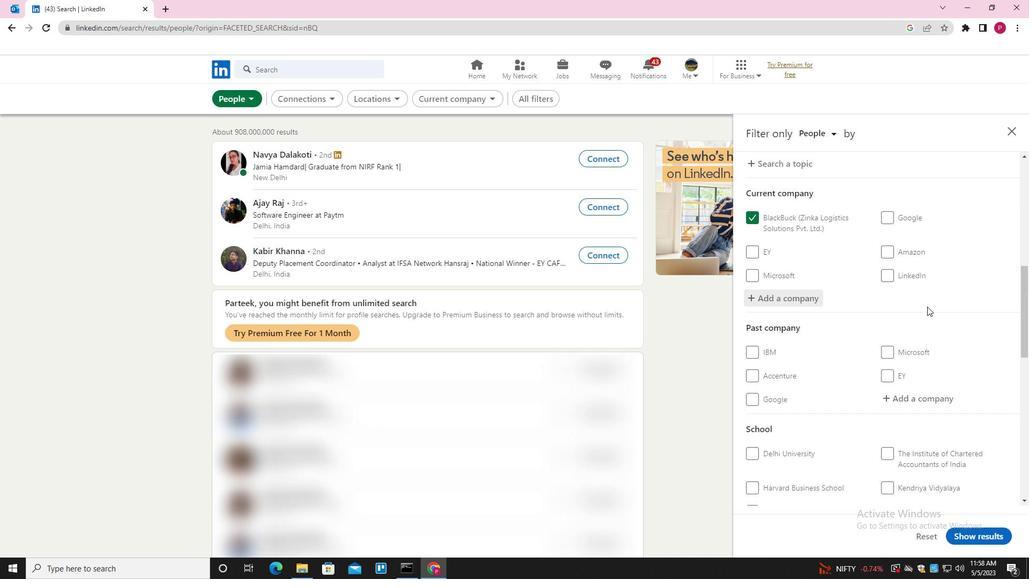 
Action: Mouse scrolled (920, 308) with delta (0, 0)
Screenshot: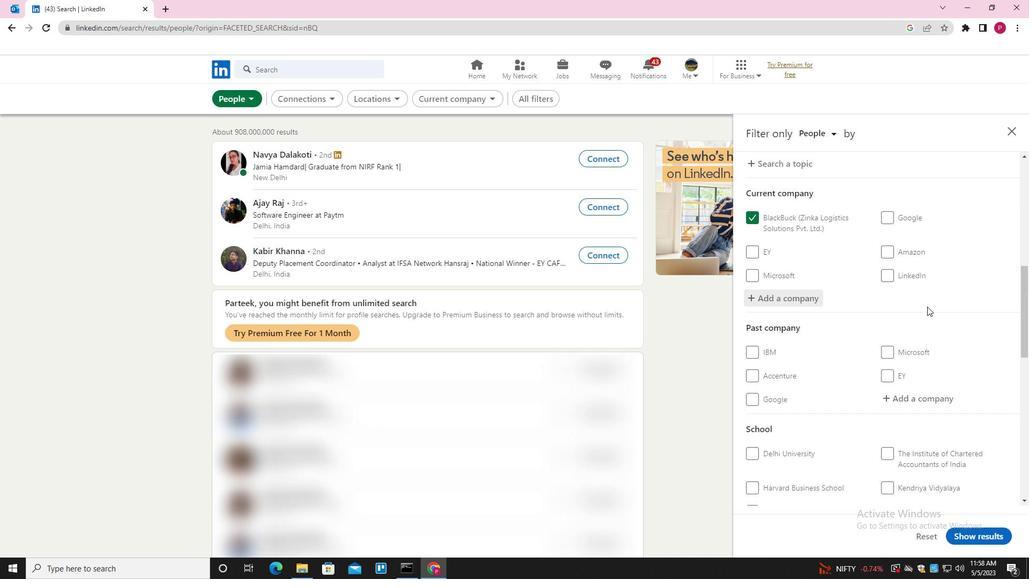 
Action: Mouse moved to (902, 313)
Screenshot: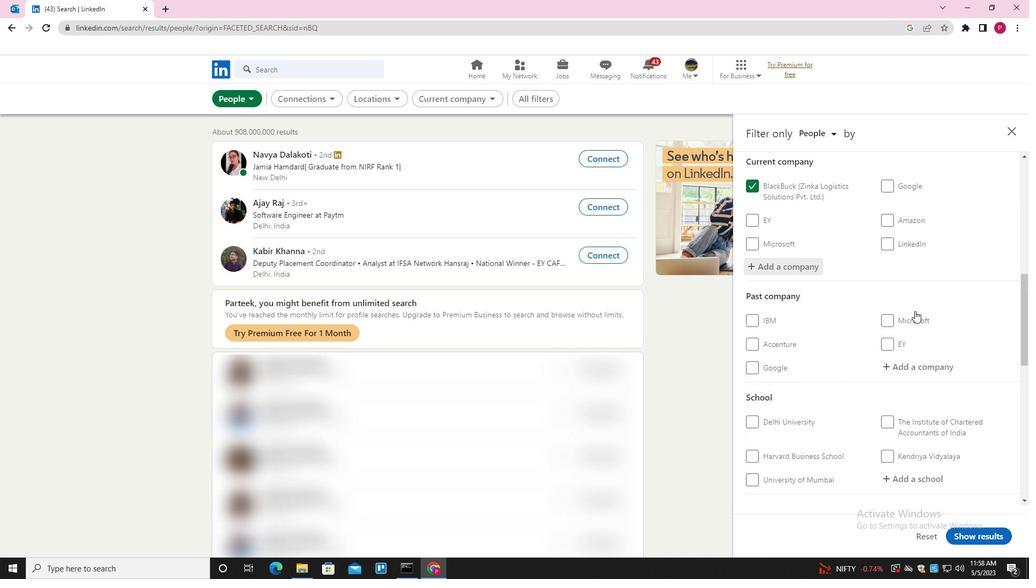 
Action: Mouse scrolled (902, 312) with delta (0, 0)
Screenshot: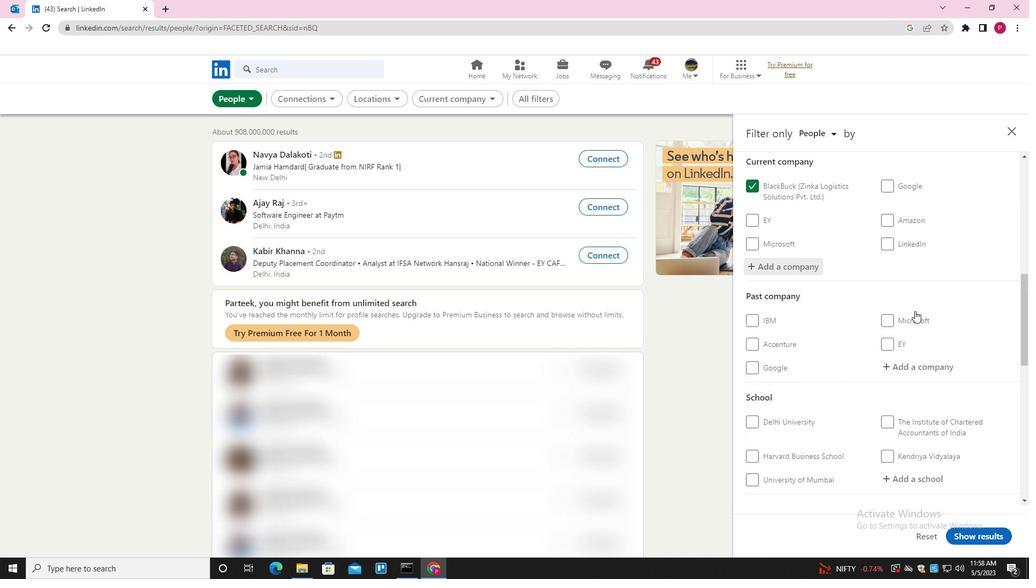 
Action: Mouse moved to (889, 317)
Screenshot: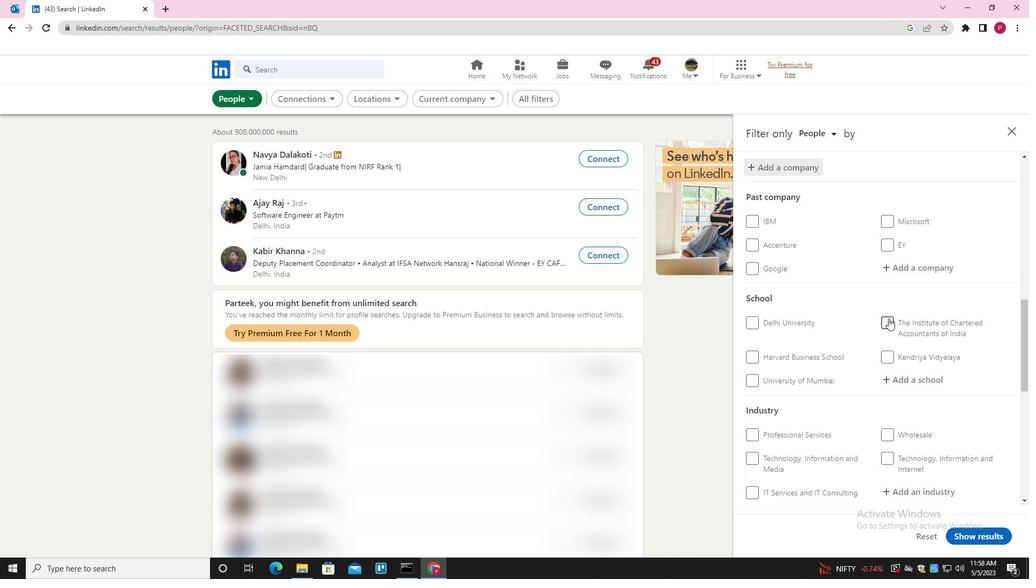
Action: Mouse scrolled (889, 317) with delta (0, 0)
Screenshot: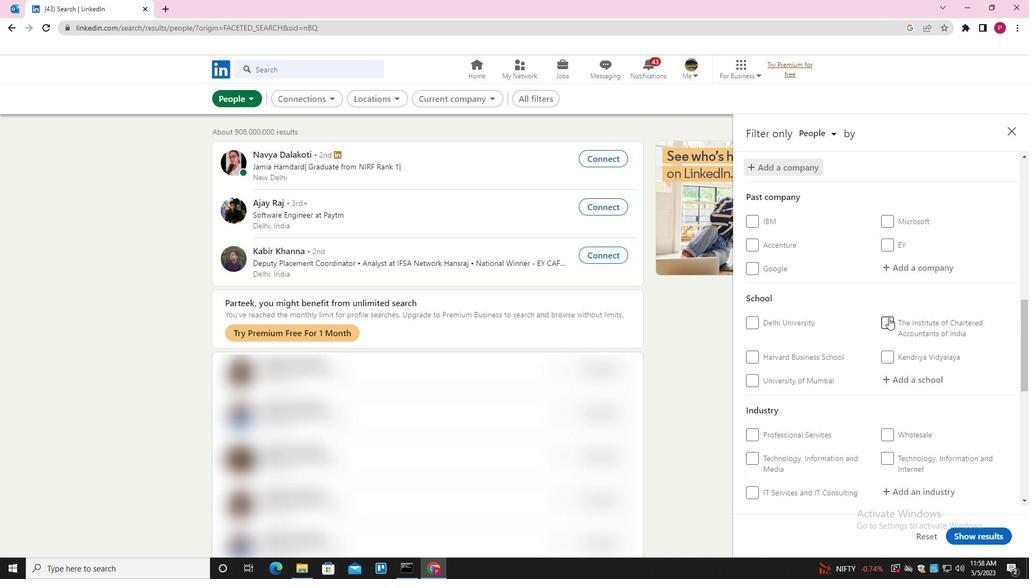 
Action: Mouse moved to (889, 314)
Screenshot: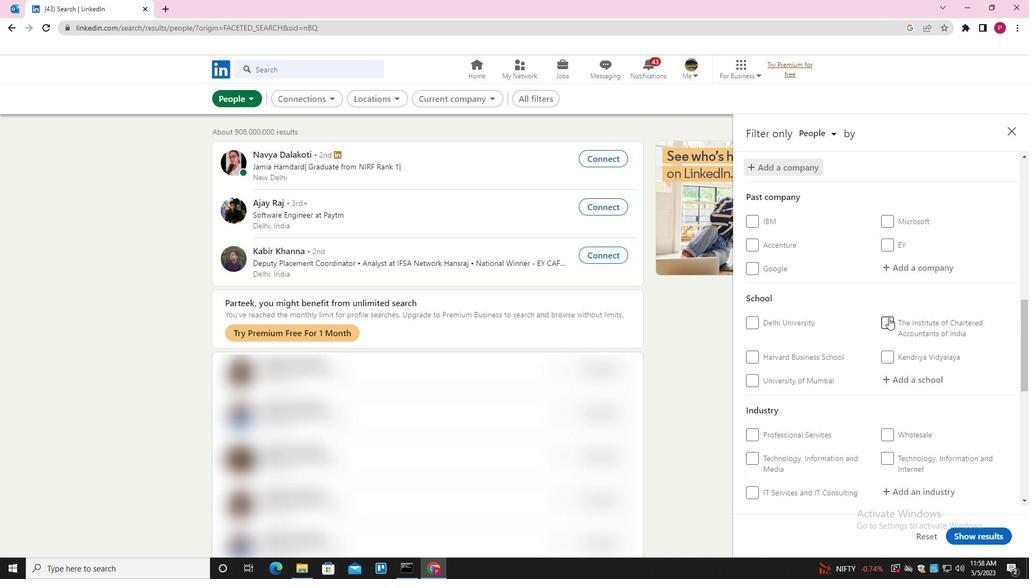 
Action: Mouse scrolled (889, 314) with delta (0, 0)
Screenshot: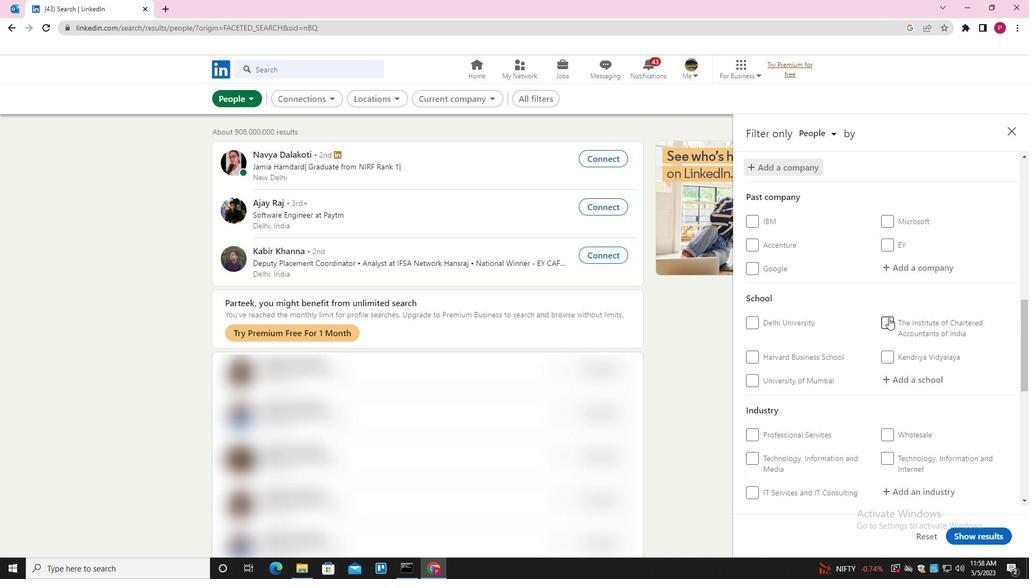 
Action: Mouse moved to (889, 312)
Screenshot: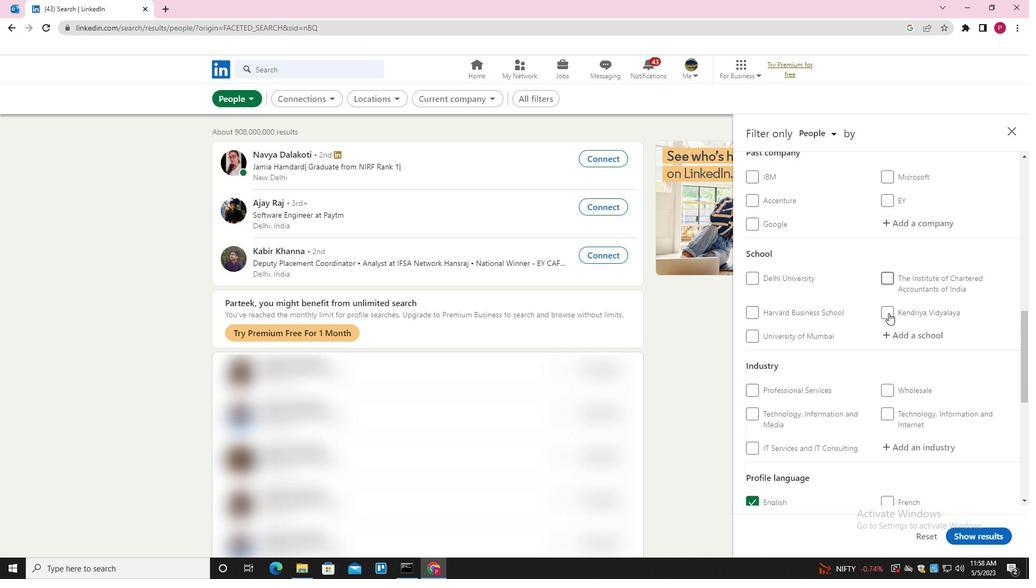 
Action: Mouse scrolled (889, 311) with delta (0, 0)
Screenshot: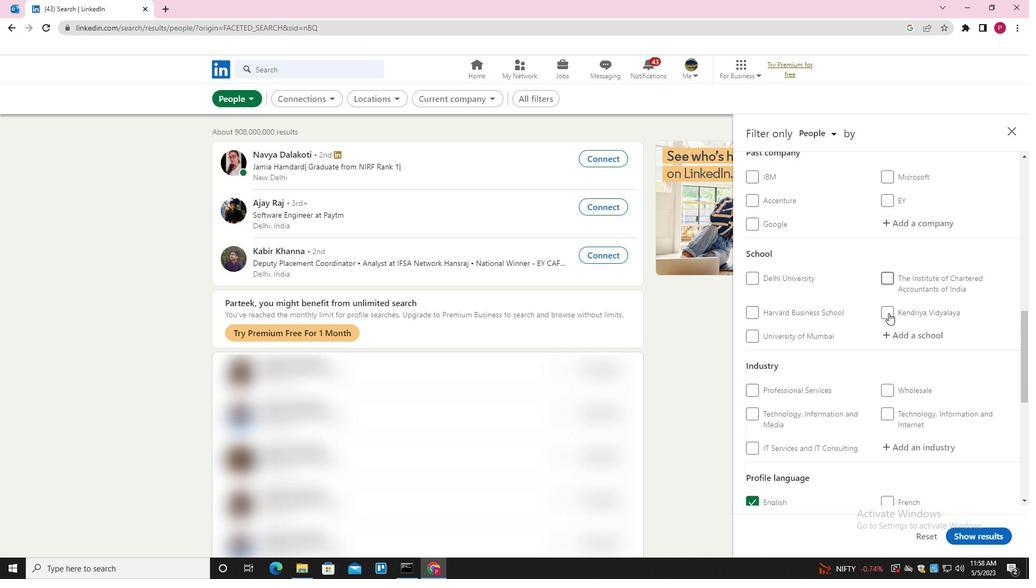 
Action: Mouse moved to (917, 219)
Screenshot: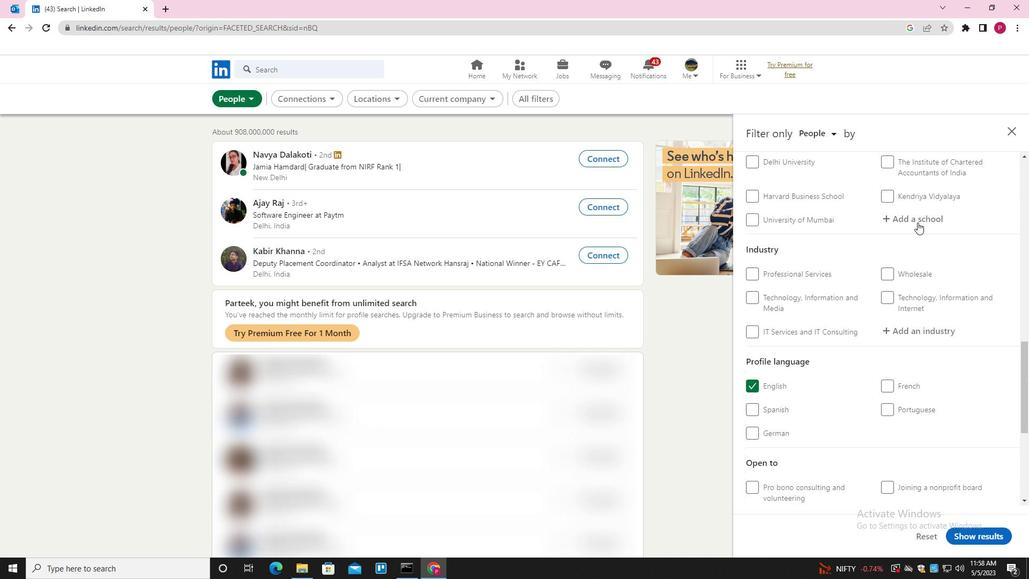 
Action: Mouse pressed left at (917, 219)
Screenshot: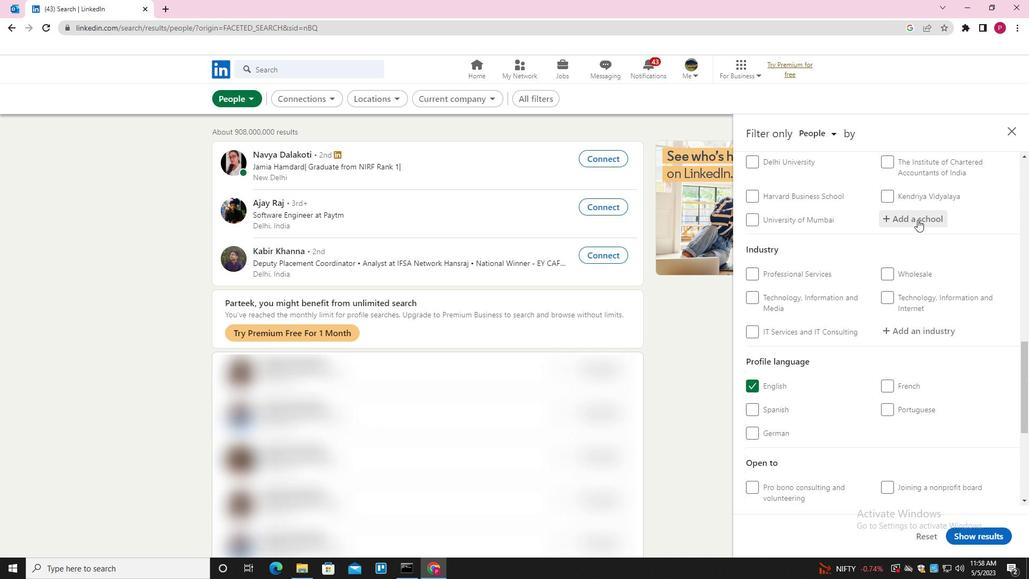 
Action: Key pressed <Key.shift>ST,<Key.space><Key.shift><Key.shift><Key.shift><Key.shift><Key.shift><Key.shift><Key.shift>XAVIER'S<Key.space><Key.shift>COLLEGE<Key.down><Key.down><Key.down><Key.enter>
Screenshot: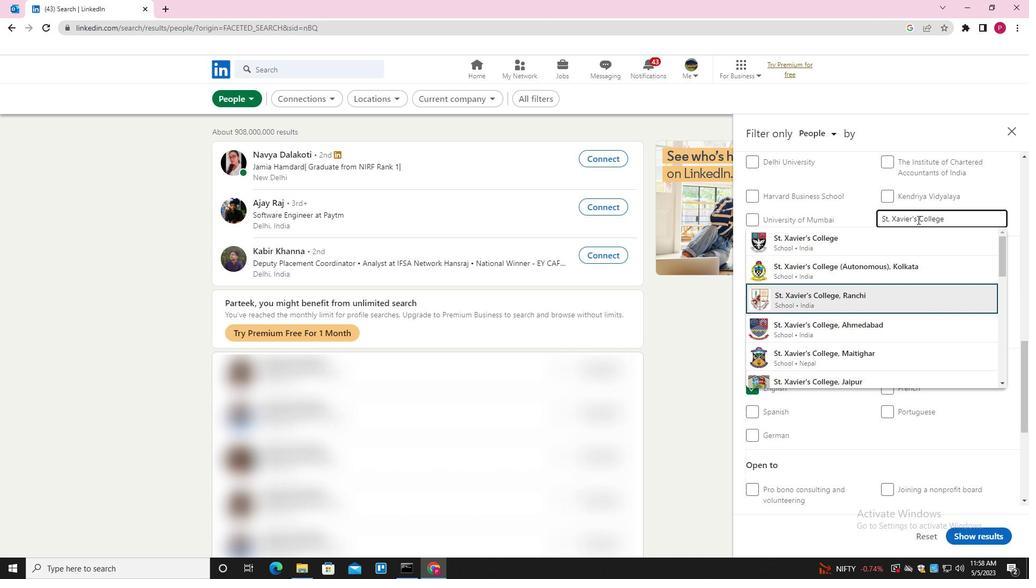 
Action: Mouse moved to (895, 234)
Screenshot: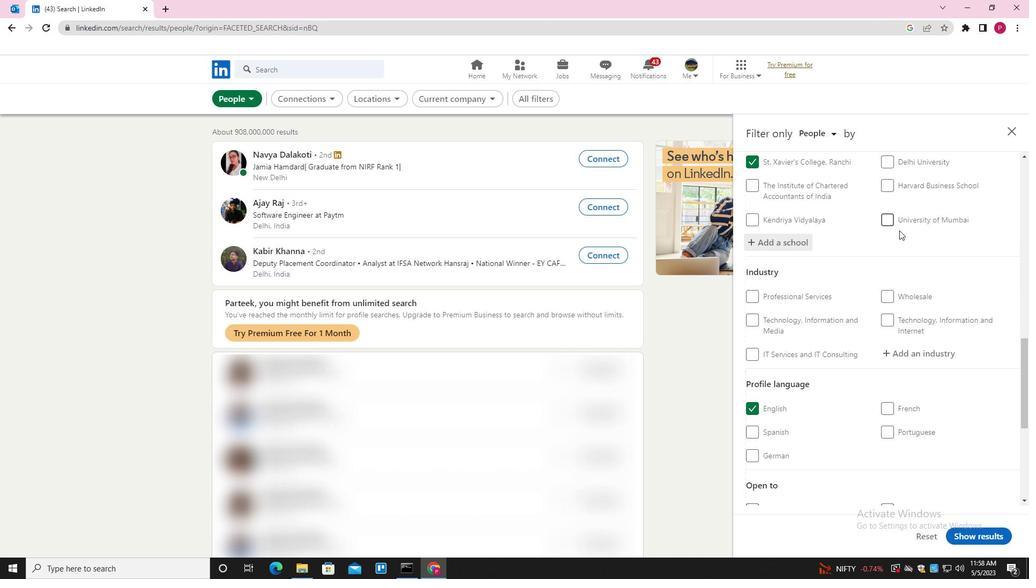 
Action: Mouse scrolled (895, 233) with delta (0, 0)
Screenshot: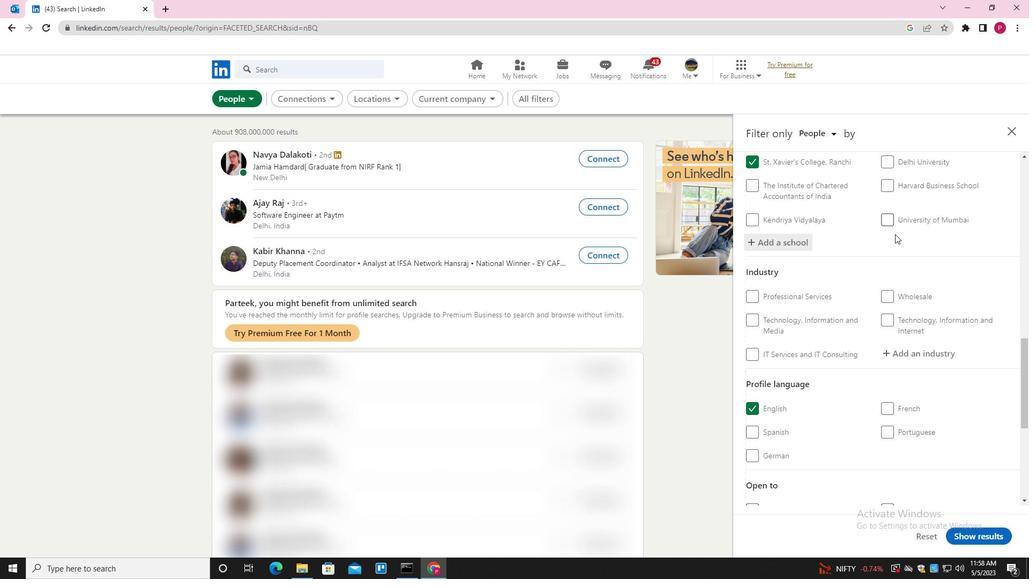
Action: Mouse scrolled (895, 233) with delta (0, 0)
Screenshot: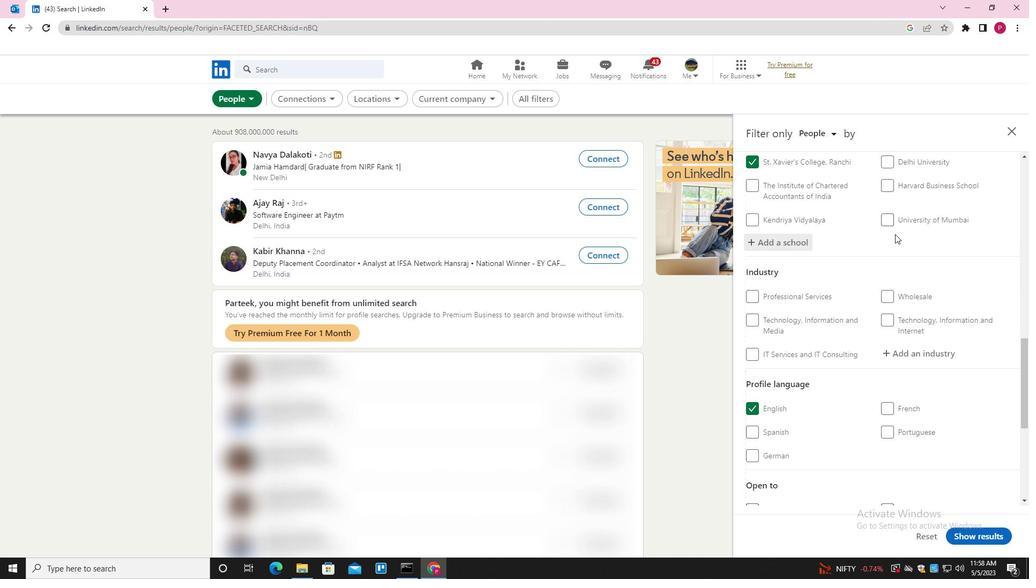 
Action: Mouse scrolled (895, 233) with delta (0, 0)
Screenshot: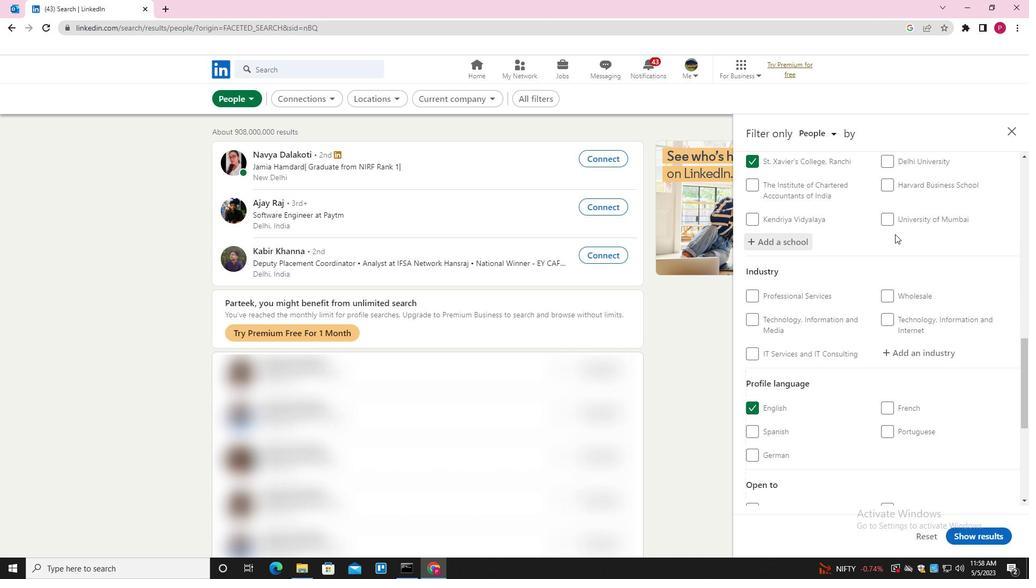 
Action: Mouse moved to (917, 198)
Screenshot: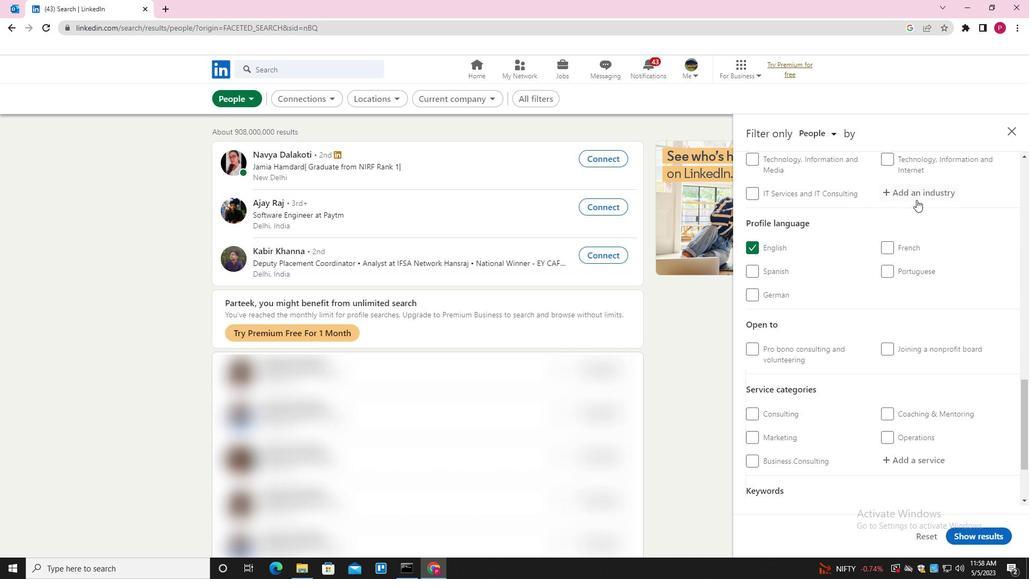 
Action: Mouse pressed left at (917, 198)
Screenshot: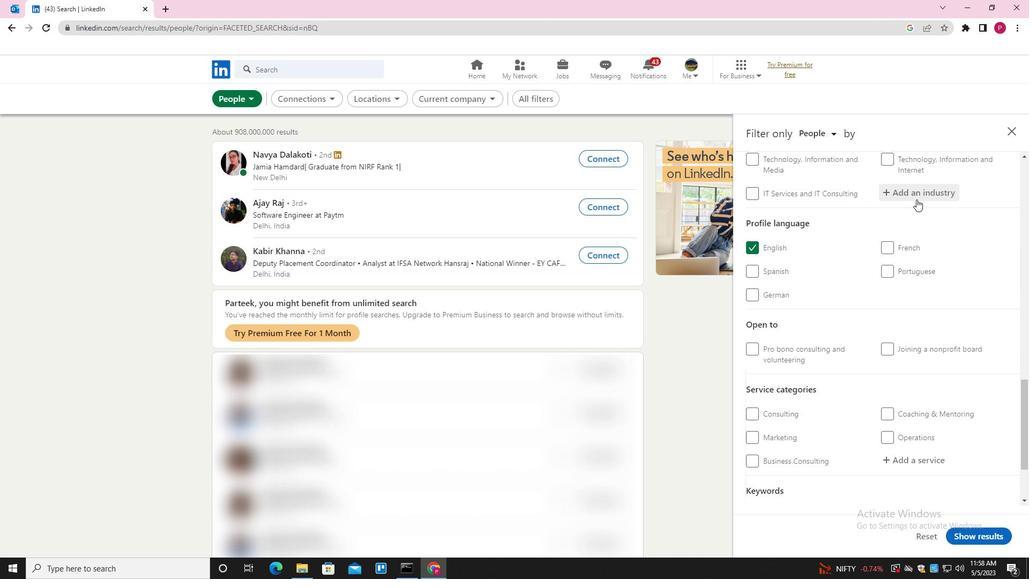
Action: Key pressed <Key.shift>IT<Key.space><Key.shift>SYSTEM<Key.space><Key.shift>DESIGN<Key.space><Key.shift>SERVICE<Key.down><Key.enter>
Screenshot: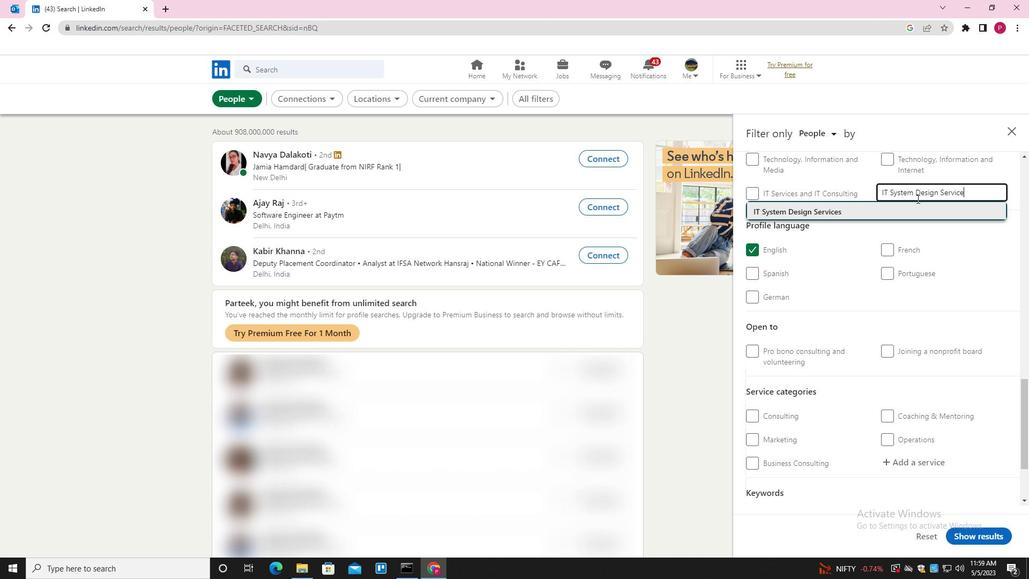 
Action: Mouse moved to (882, 235)
Screenshot: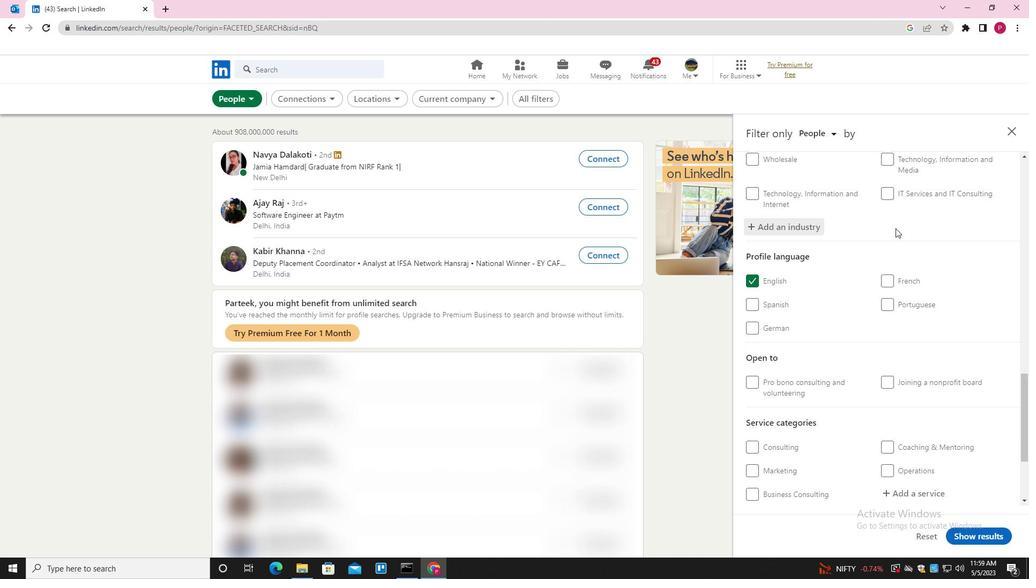 
Action: Mouse scrolled (882, 235) with delta (0, 0)
Screenshot: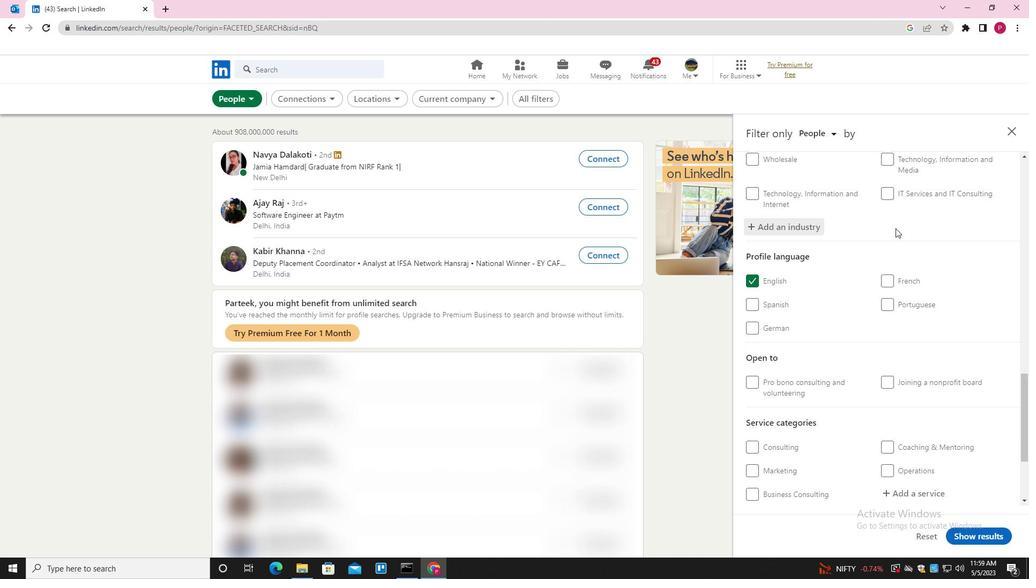 
Action: Mouse moved to (882, 236)
Screenshot: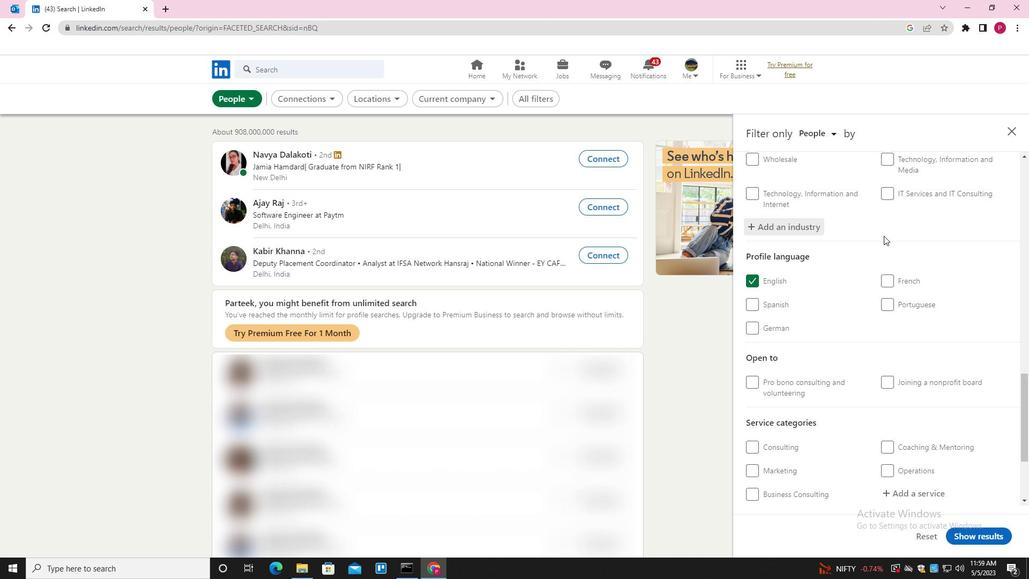 
Action: Mouse scrolled (882, 235) with delta (0, 0)
Screenshot: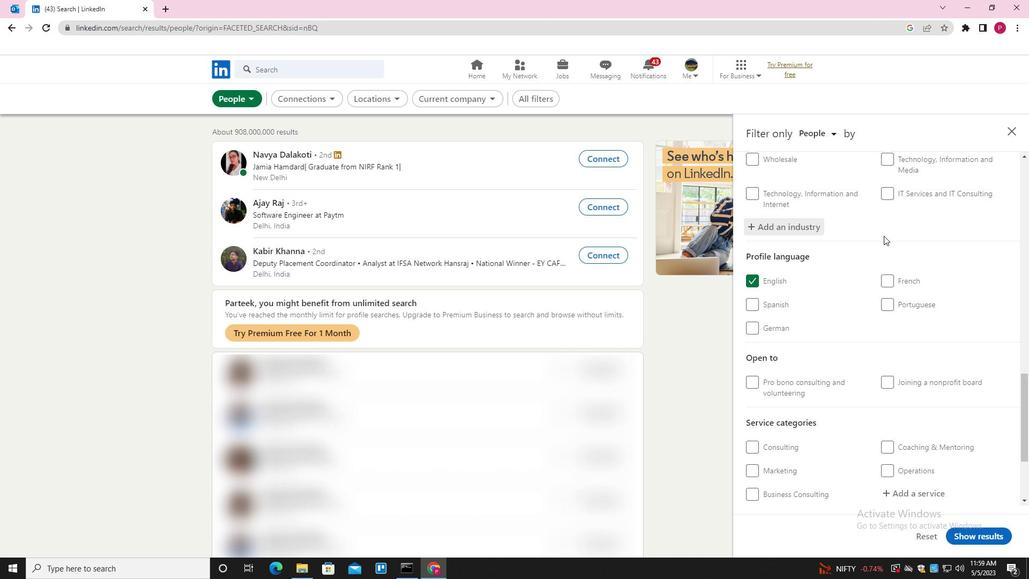 
Action: Mouse moved to (880, 238)
Screenshot: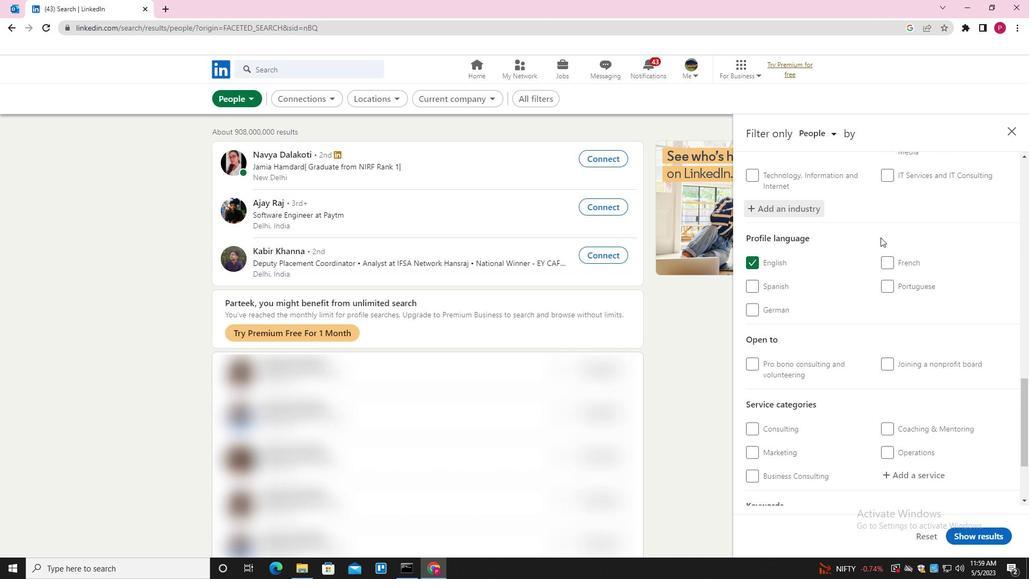
Action: Mouse scrolled (880, 237) with delta (0, 0)
Screenshot: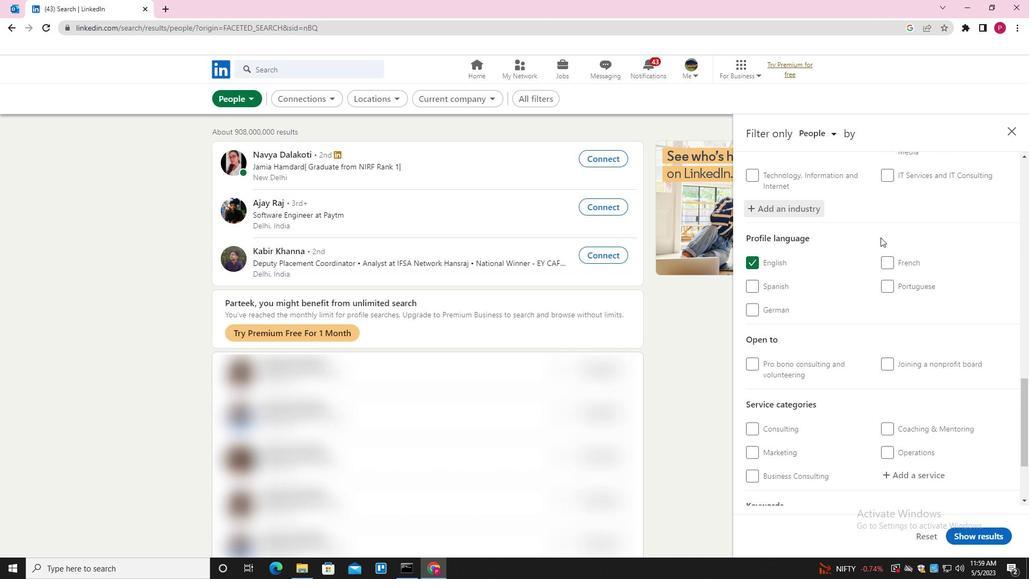
Action: Mouse moved to (879, 238)
Screenshot: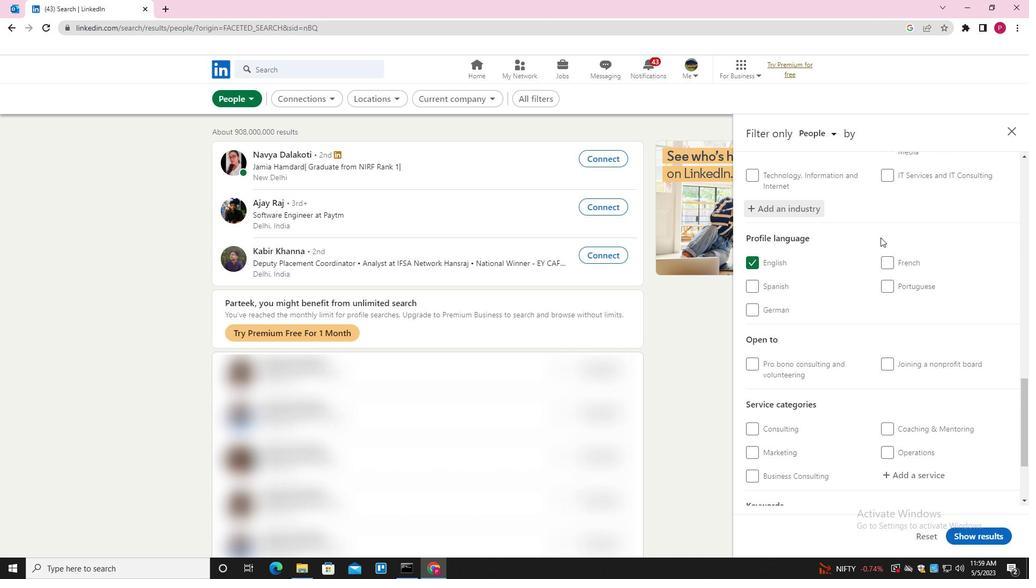 
Action: Mouse scrolled (879, 238) with delta (0, 0)
Screenshot: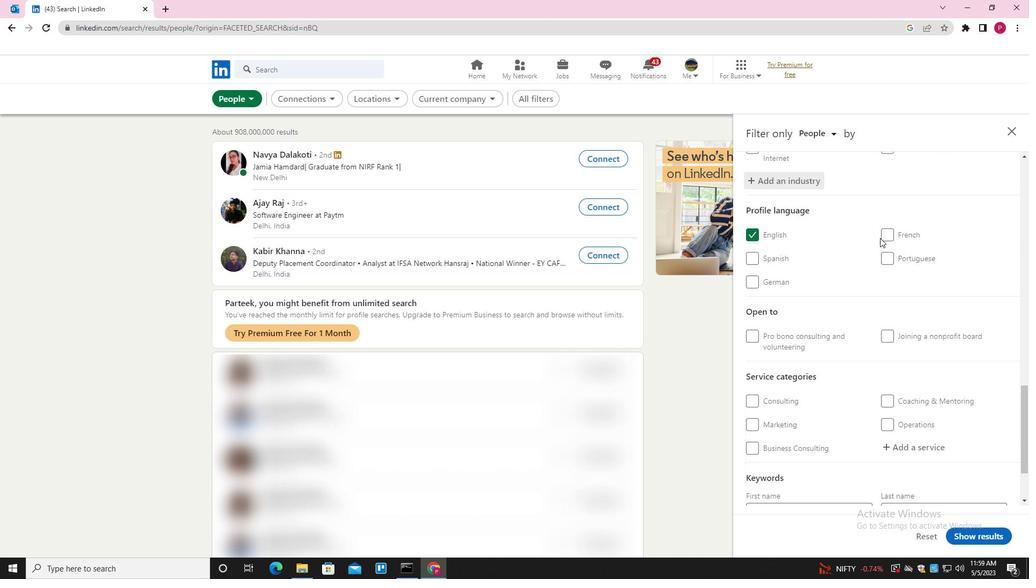 
Action: Mouse moved to (917, 359)
Screenshot: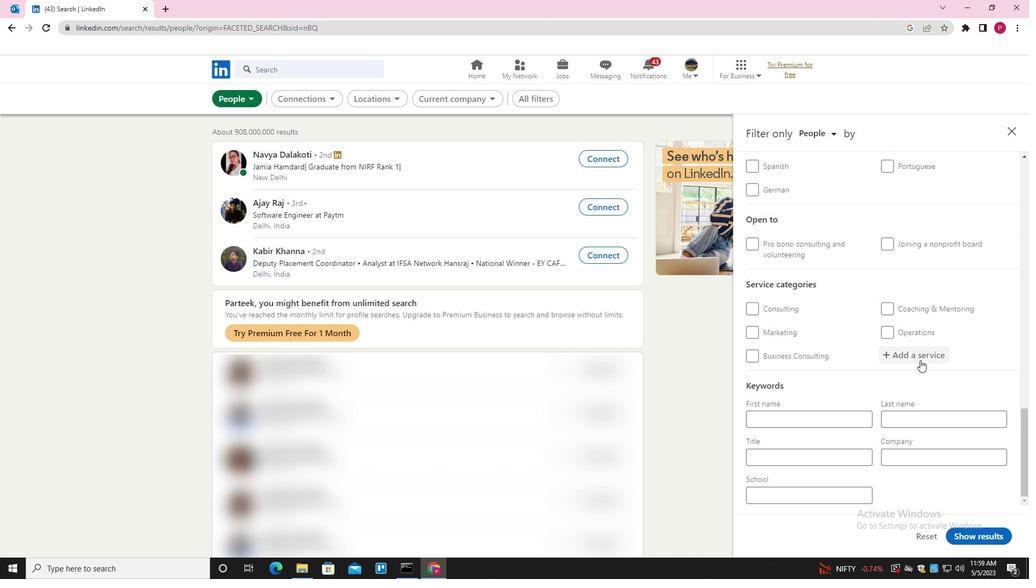 
Action: Mouse pressed left at (917, 359)
Screenshot: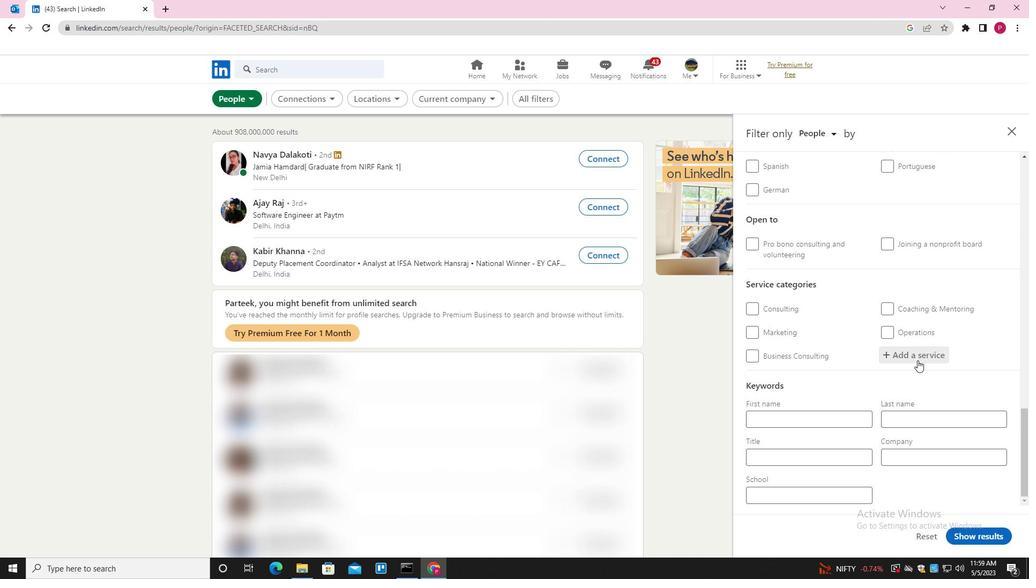 
Action: Key pressed <Key.shift>WEDDING<Key.space><Key.shift>PLANNING<Key.down><Key.enter>
Screenshot: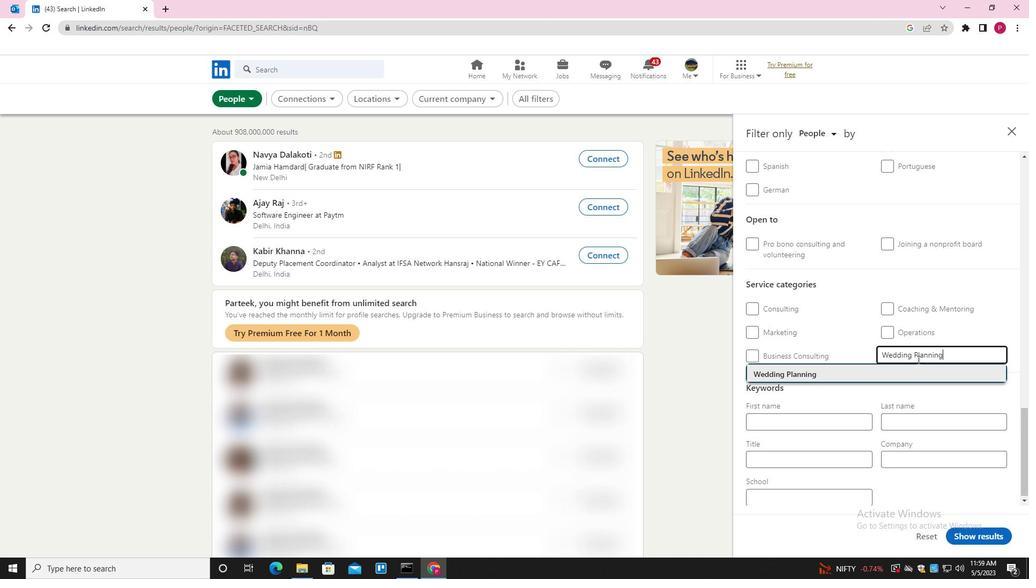 
Action: Mouse moved to (915, 360)
Screenshot: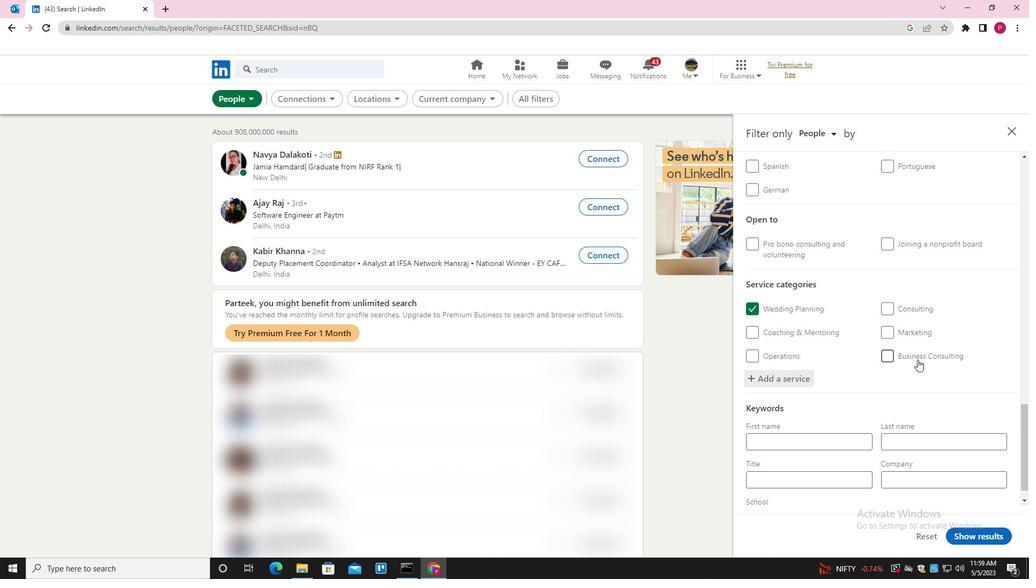 
Action: Mouse scrolled (915, 359) with delta (0, 0)
Screenshot: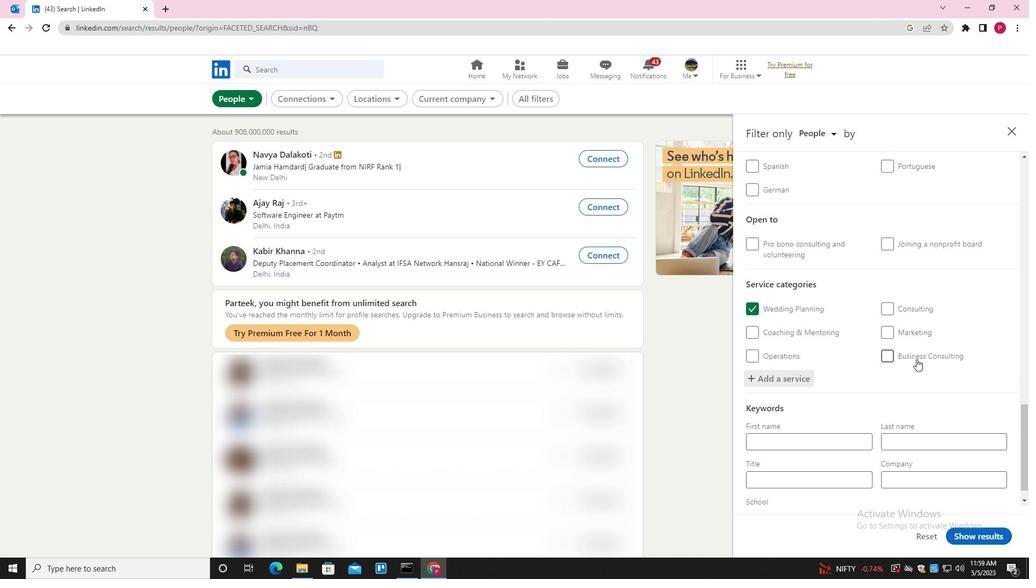 
Action: Mouse moved to (915, 360)
Screenshot: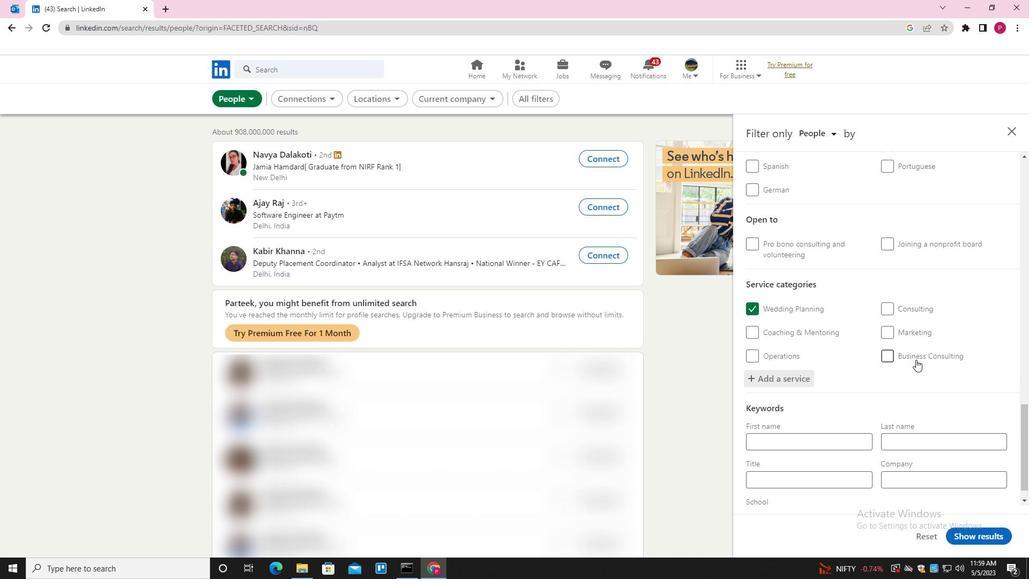 
Action: Mouse scrolled (915, 360) with delta (0, 0)
Screenshot: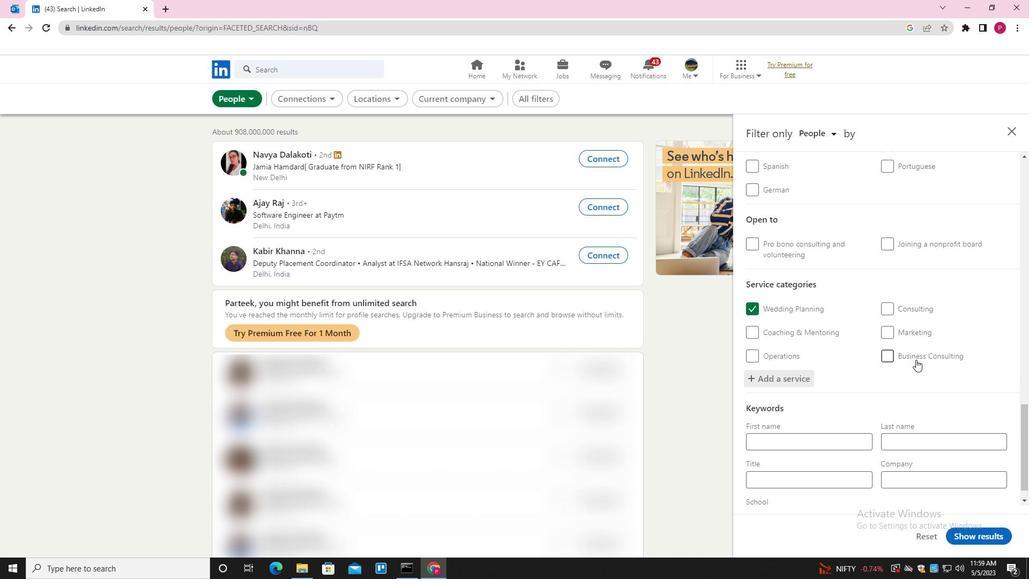 
Action: Mouse moved to (912, 366)
Screenshot: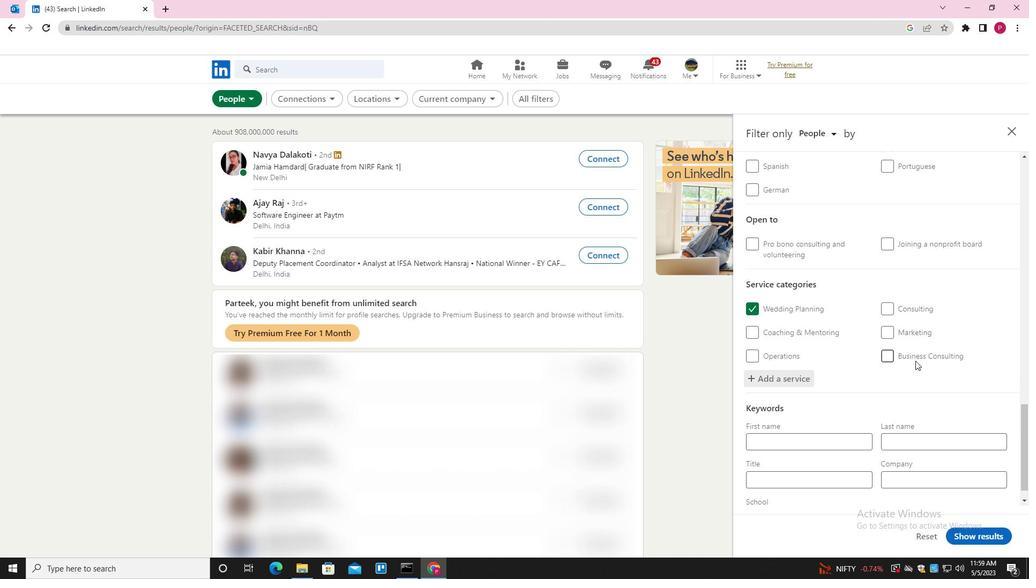 
Action: Mouse scrolled (912, 365) with delta (0, 0)
Screenshot: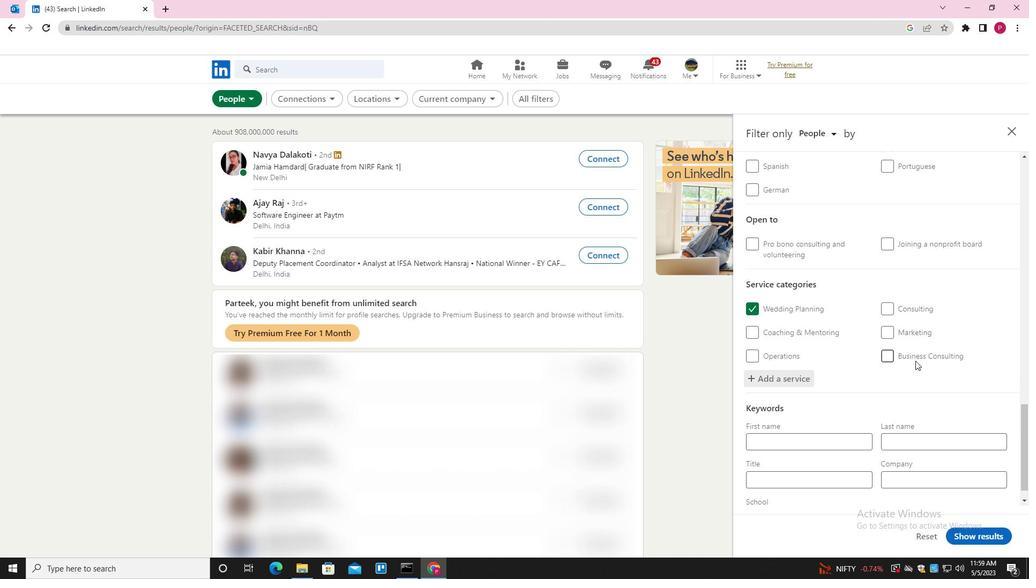 
Action: Mouse moved to (901, 373)
Screenshot: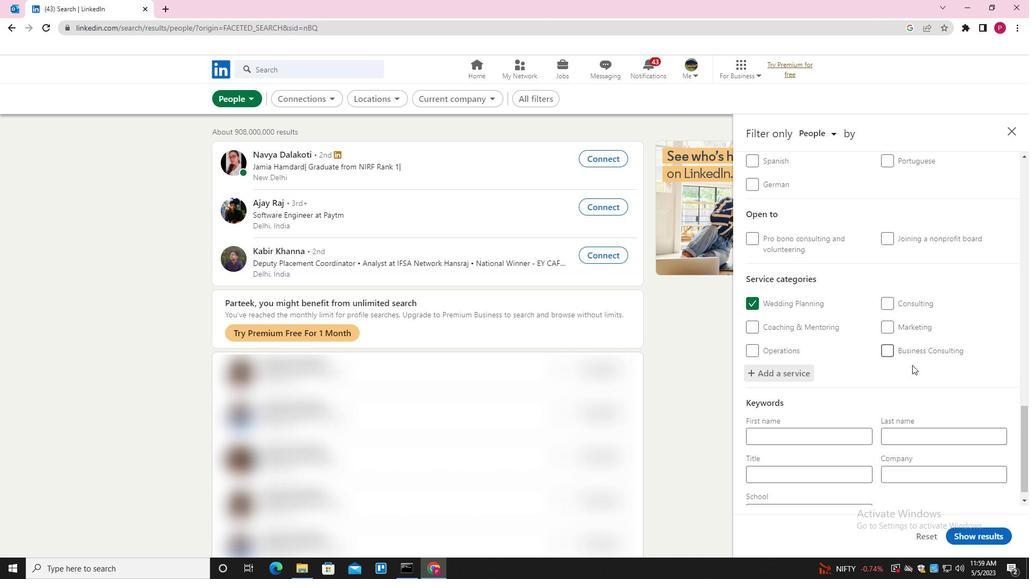 
Action: Mouse scrolled (901, 373) with delta (0, 0)
Screenshot: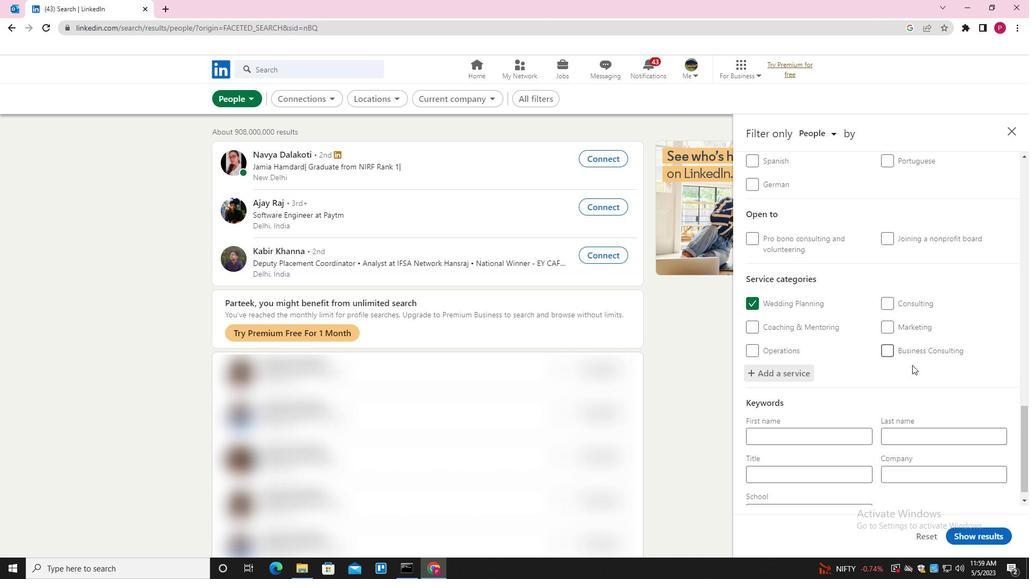 
Action: Mouse moved to (841, 460)
Screenshot: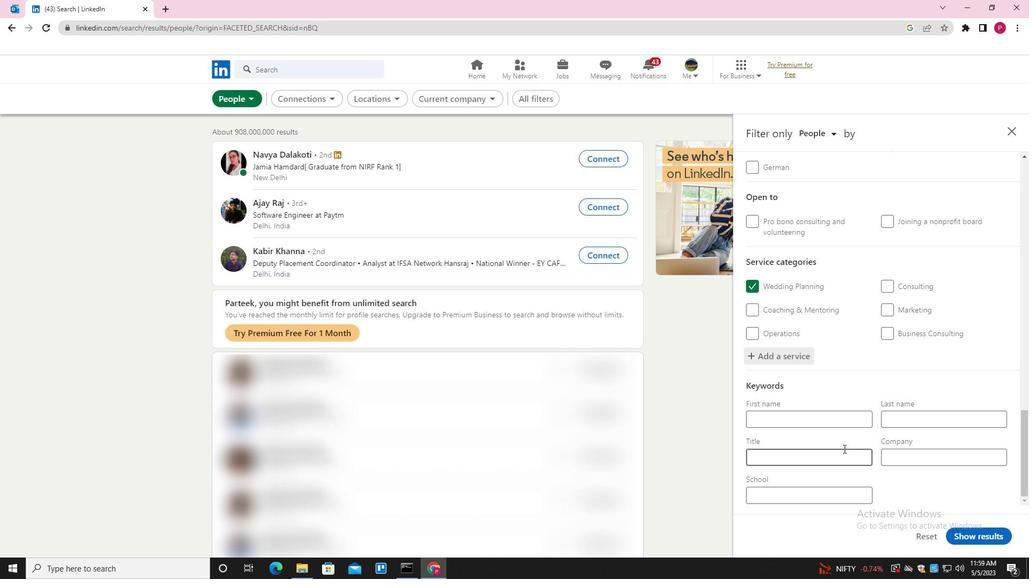 
Action: Mouse pressed left at (841, 460)
Screenshot: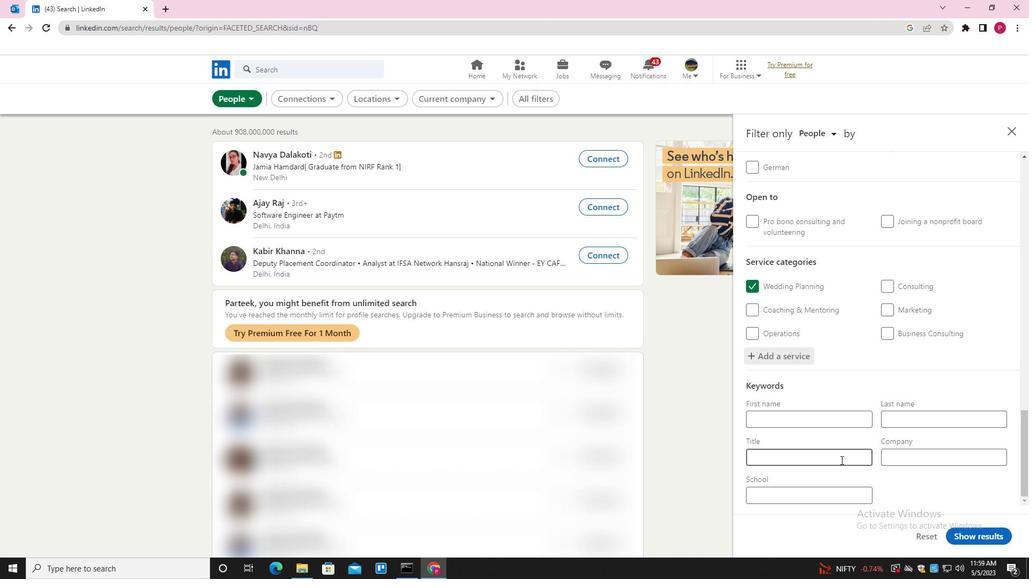 
Action: Key pressed <Key.shift>ACCOUNT<Key.space><Key.shift><Key.shift><Key.shift><Key.shift><Key.shift>COLLECTOR
Screenshot: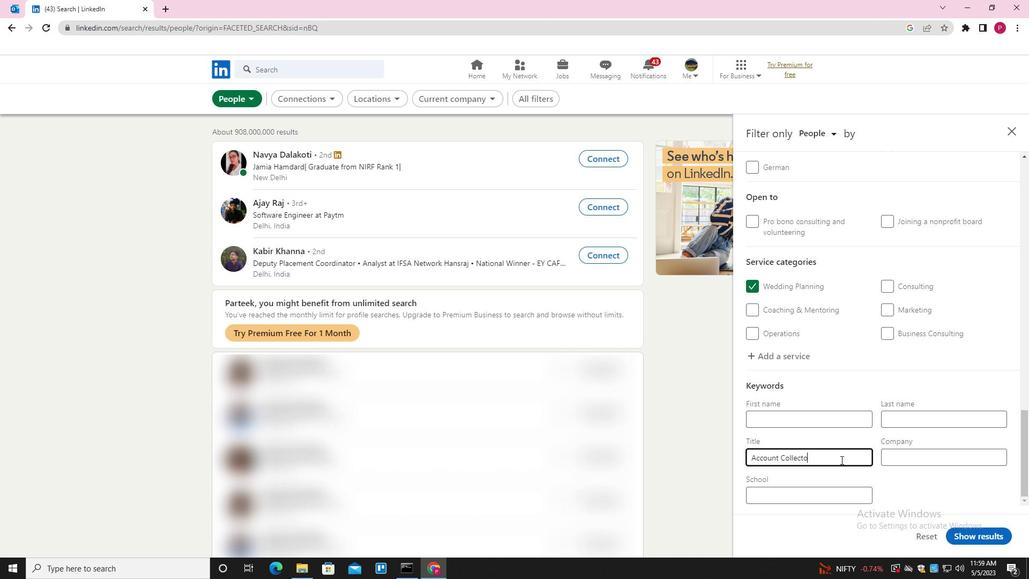 
Action: Mouse moved to (967, 535)
Screenshot: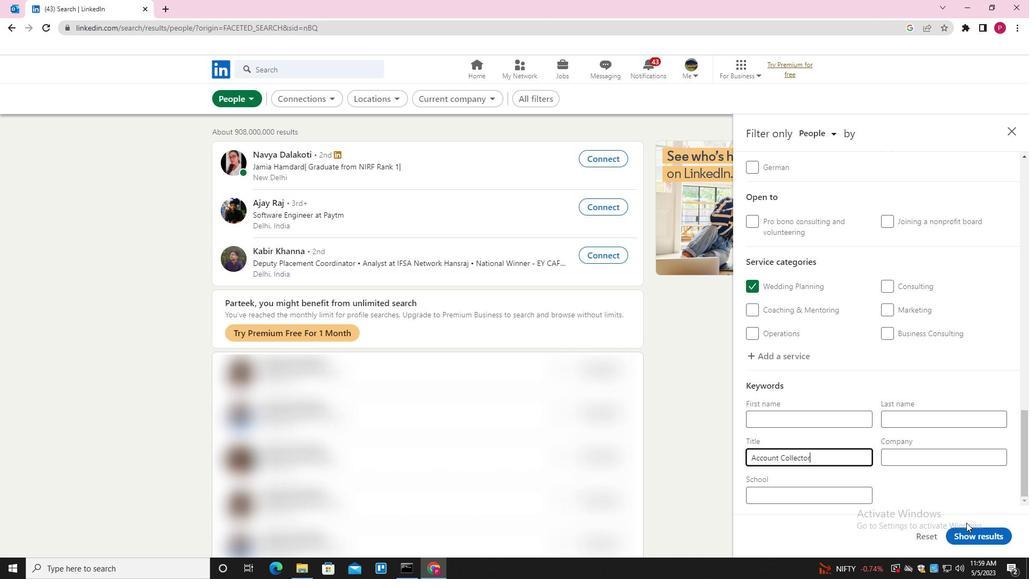 
Action: Mouse pressed left at (967, 535)
Screenshot: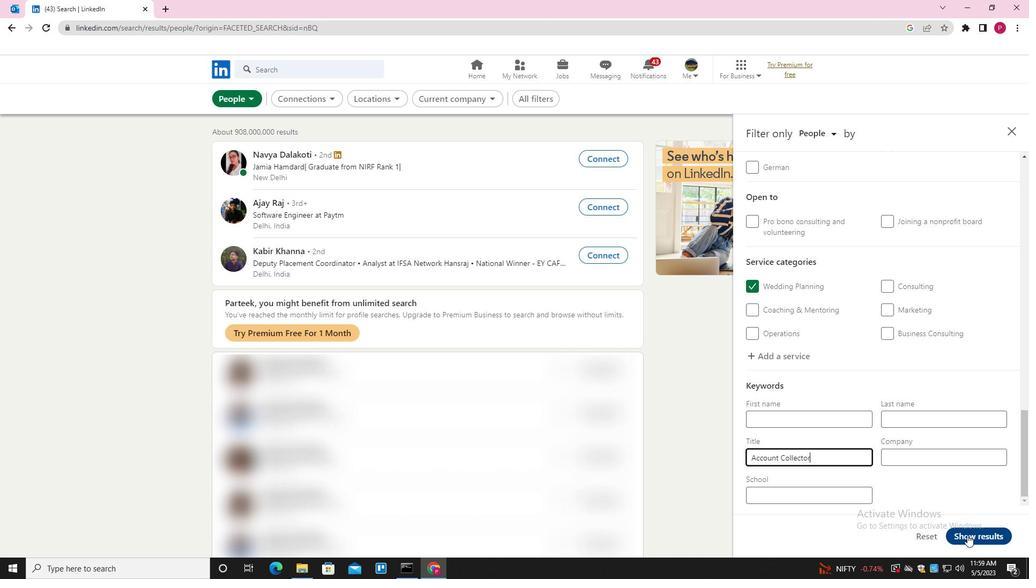 
